 Task: Find connections with filter location Anjiang with filter topic #Believewith filter profile language Potuguese with filter current company Dentsu Webchutney with filter school Nitte Meenakshi Institute of Technology with filter industry Vocational Rehabilitation Services with filter service category AssistanceAdvertising with filter keywords title Caretaker or House Sitter
Action: Mouse moved to (479, 82)
Screenshot: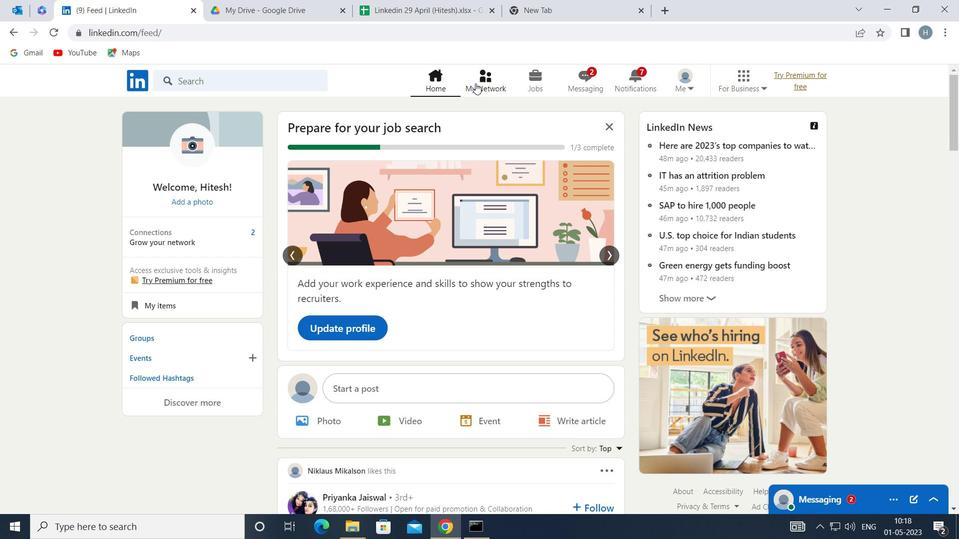 
Action: Mouse pressed left at (479, 82)
Screenshot: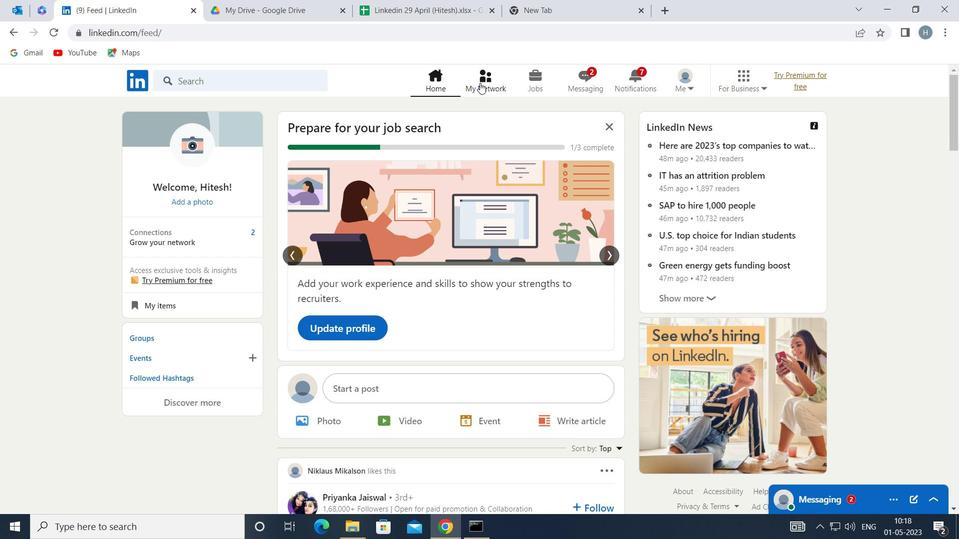 
Action: Mouse moved to (261, 151)
Screenshot: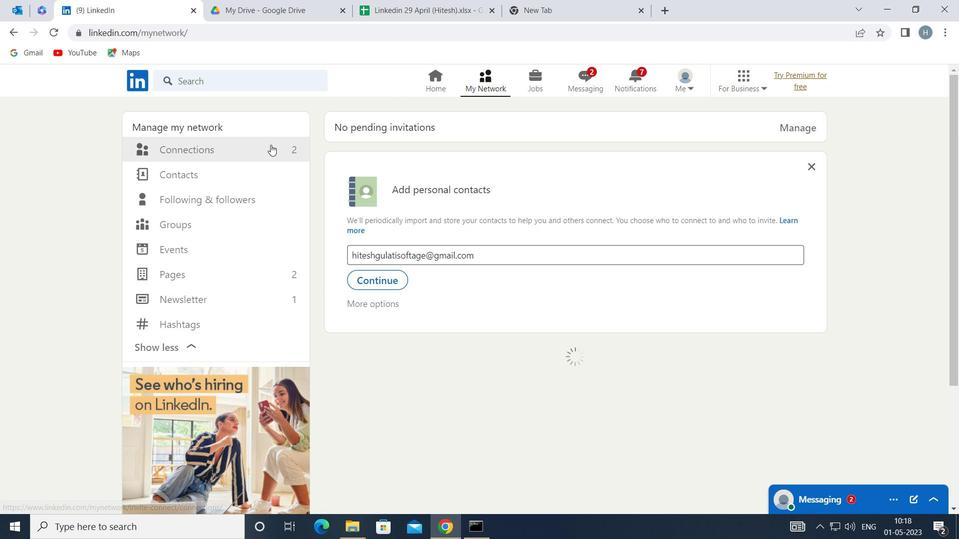 
Action: Mouse pressed left at (261, 151)
Screenshot: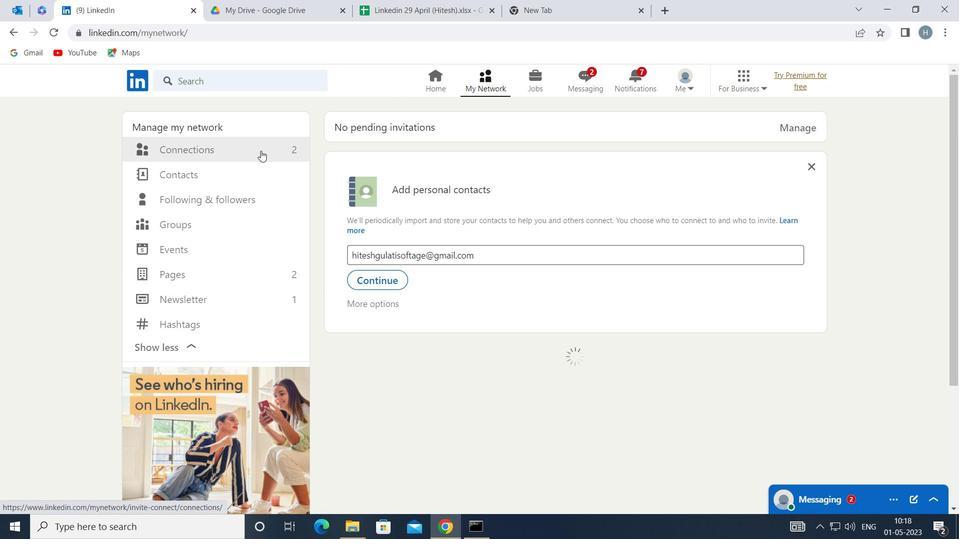 
Action: Mouse moved to (554, 151)
Screenshot: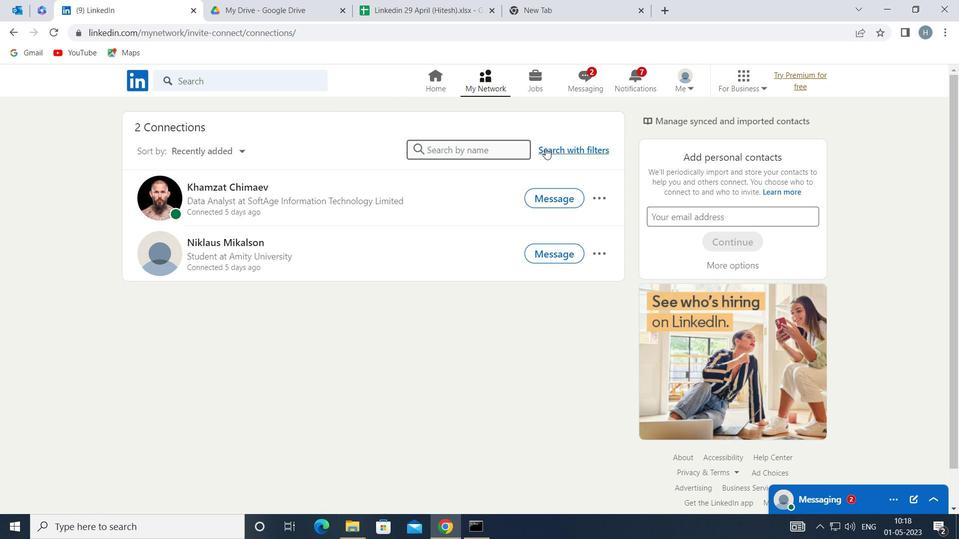 
Action: Mouse pressed left at (554, 151)
Screenshot: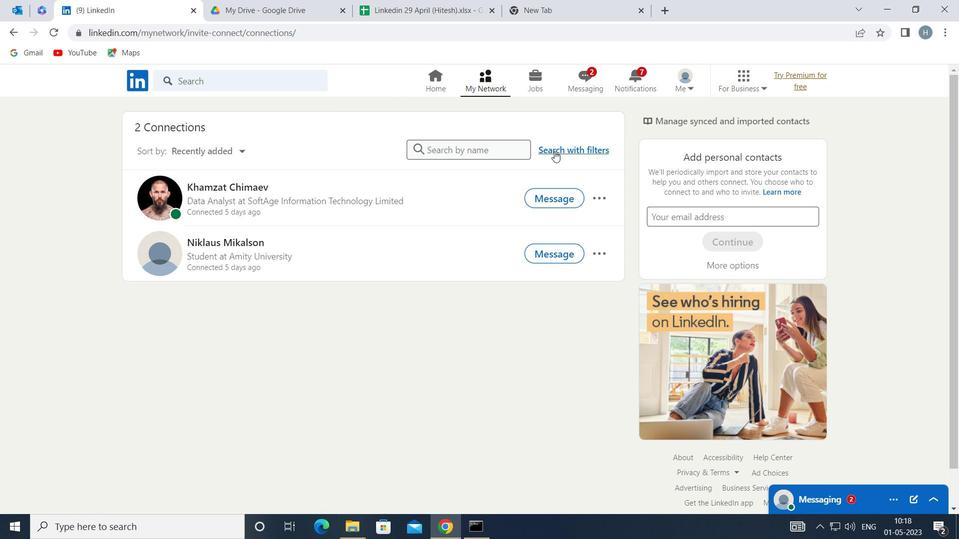 
Action: Mouse moved to (530, 118)
Screenshot: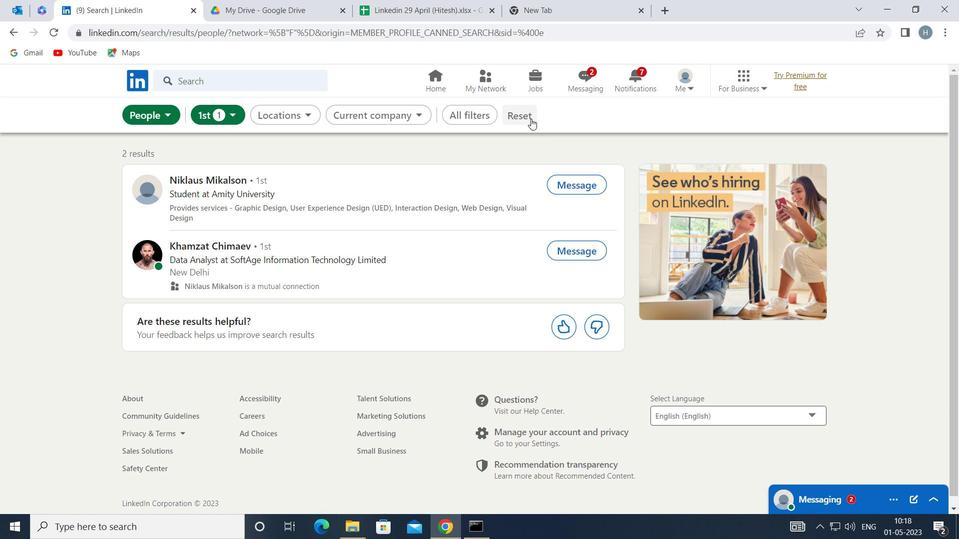 
Action: Mouse pressed left at (530, 118)
Screenshot: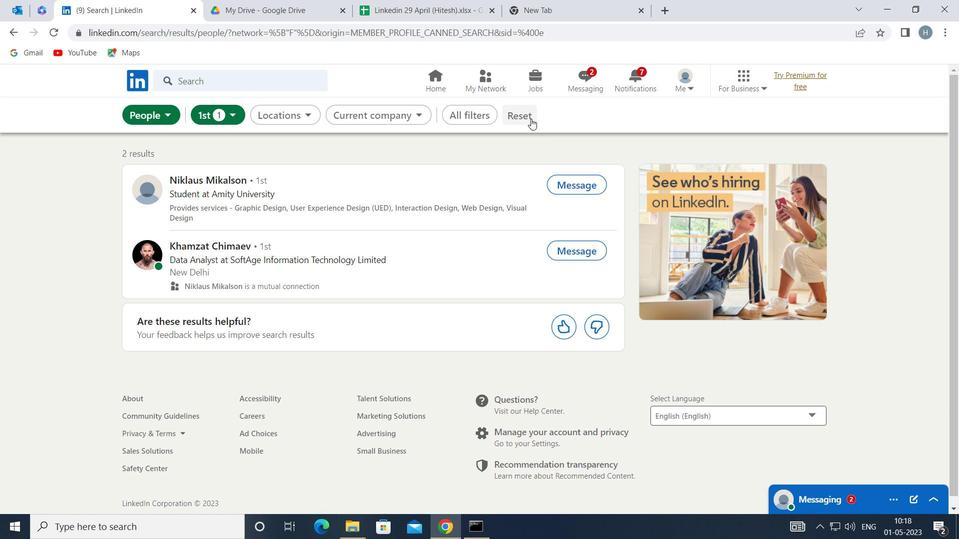 
Action: Mouse moved to (511, 112)
Screenshot: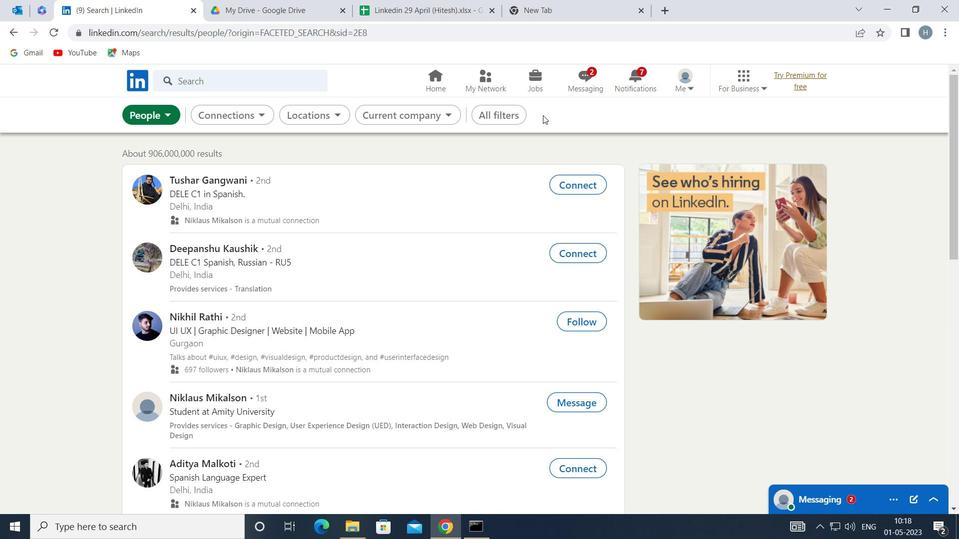 
Action: Mouse pressed left at (511, 112)
Screenshot: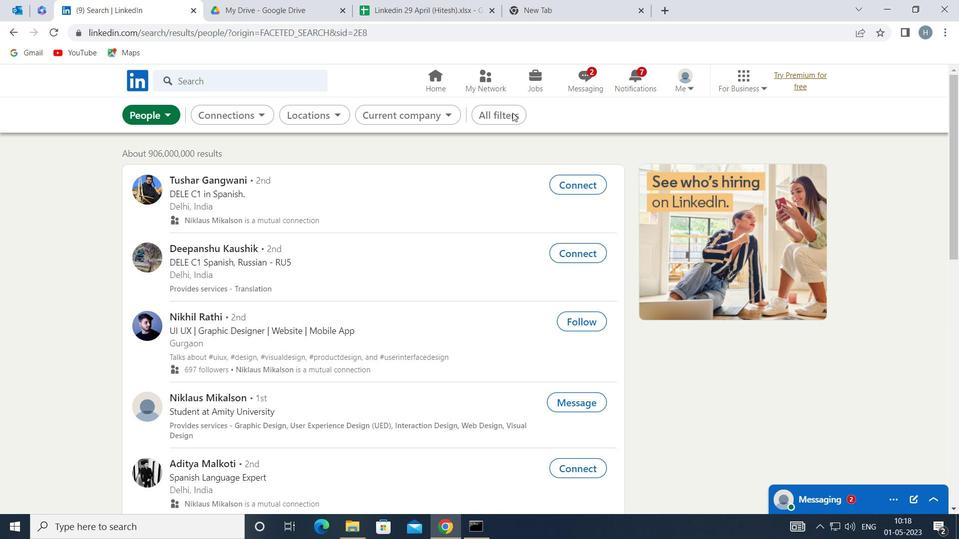
Action: Mouse moved to (678, 283)
Screenshot: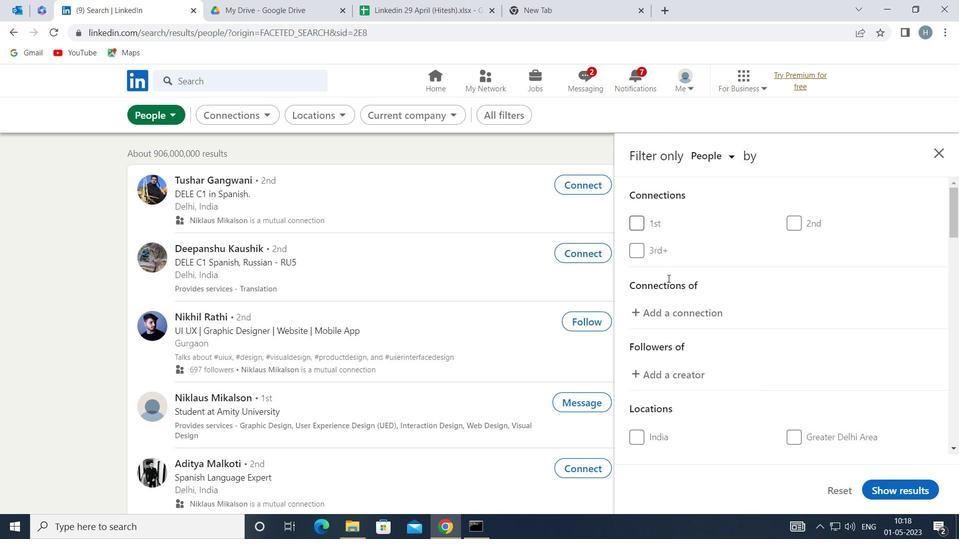 
Action: Mouse scrolled (678, 283) with delta (0, 0)
Screenshot: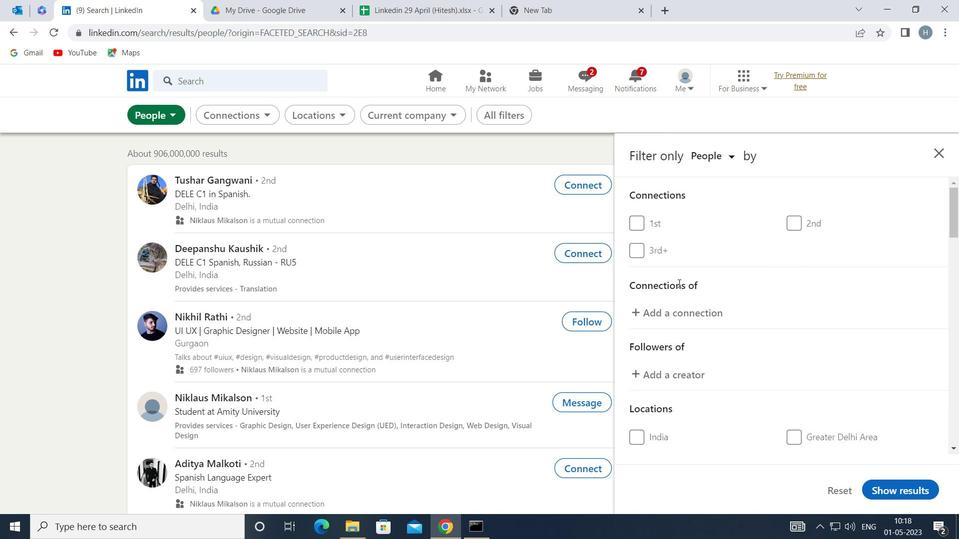 
Action: Mouse moved to (679, 283)
Screenshot: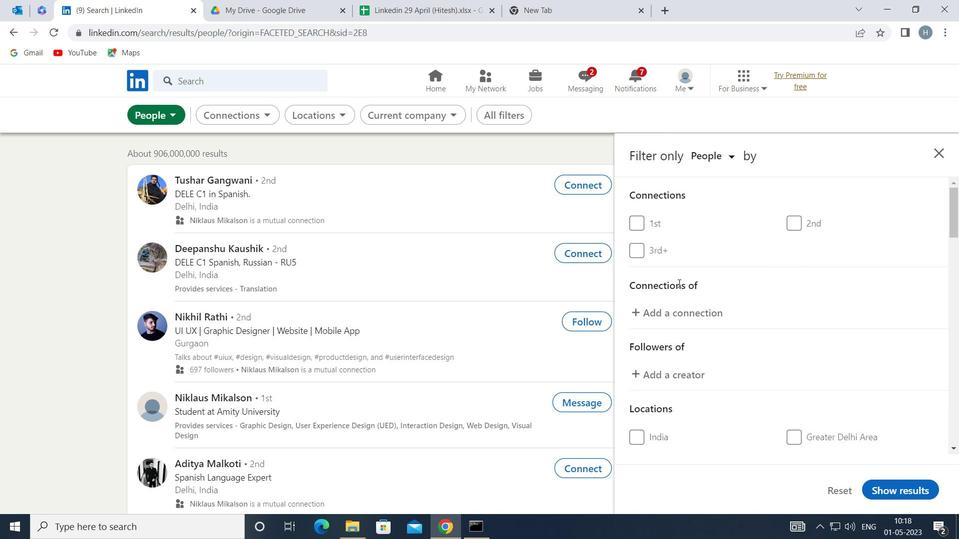 
Action: Mouse scrolled (679, 283) with delta (0, 0)
Screenshot: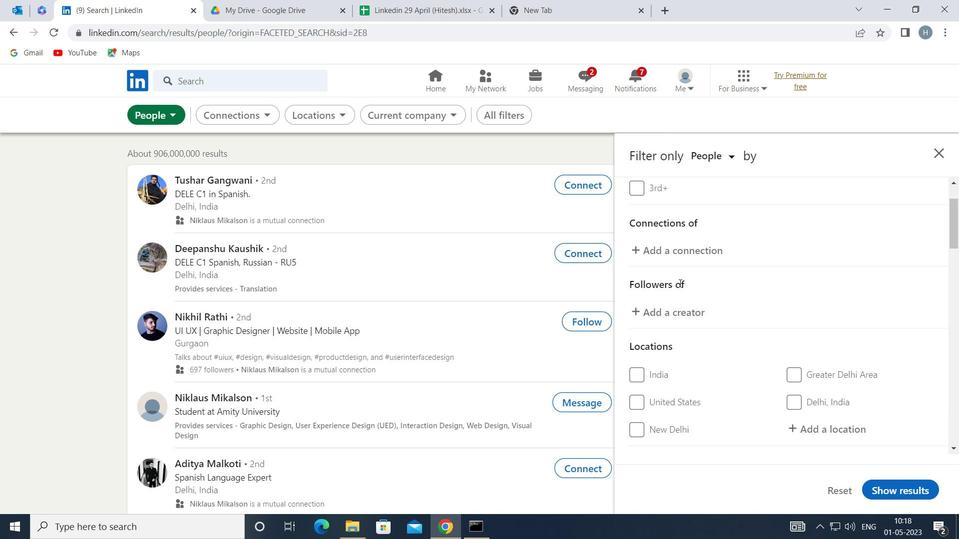 
Action: Mouse scrolled (679, 283) with delta (0, 0)
Screenshot: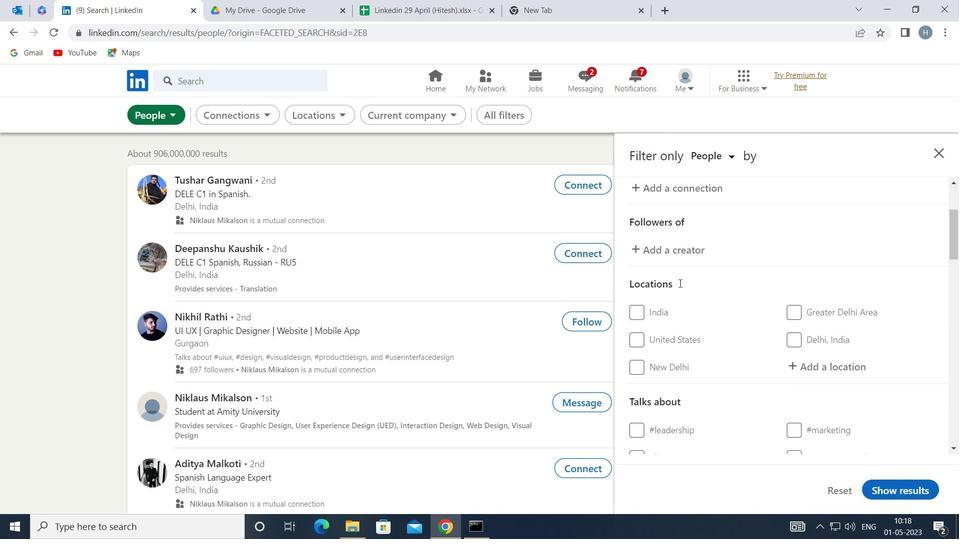 
Action: Mouse moved to (797, 297)
Screenshot: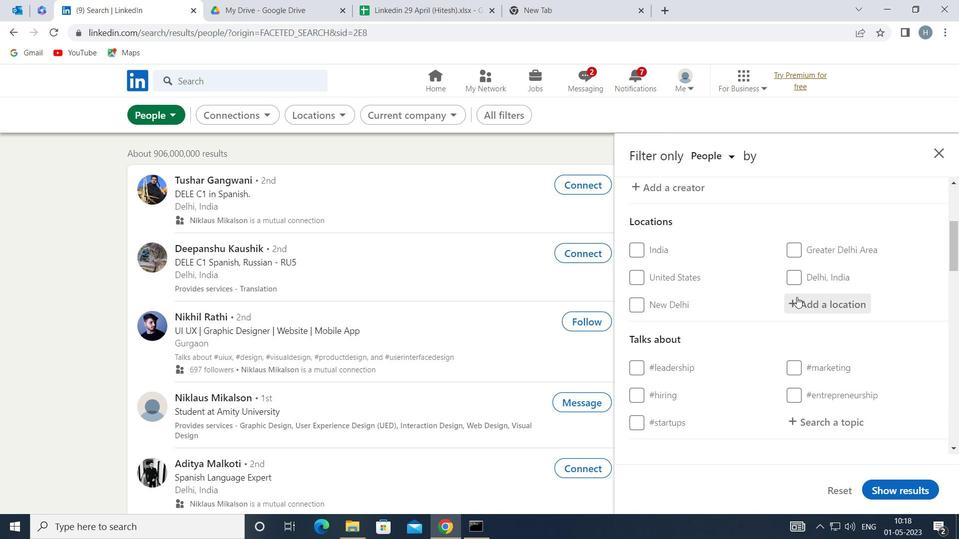 
Action: Mouse pressed left at (797, 297)
Screenshot: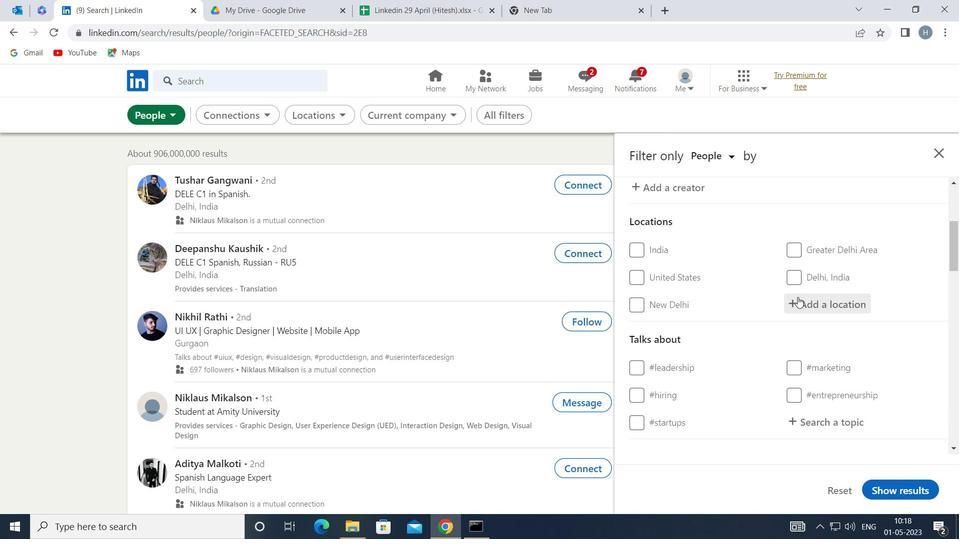 
Action: Key pressed <Key.shift>ANJIANG<Key.enter>
Screenshot: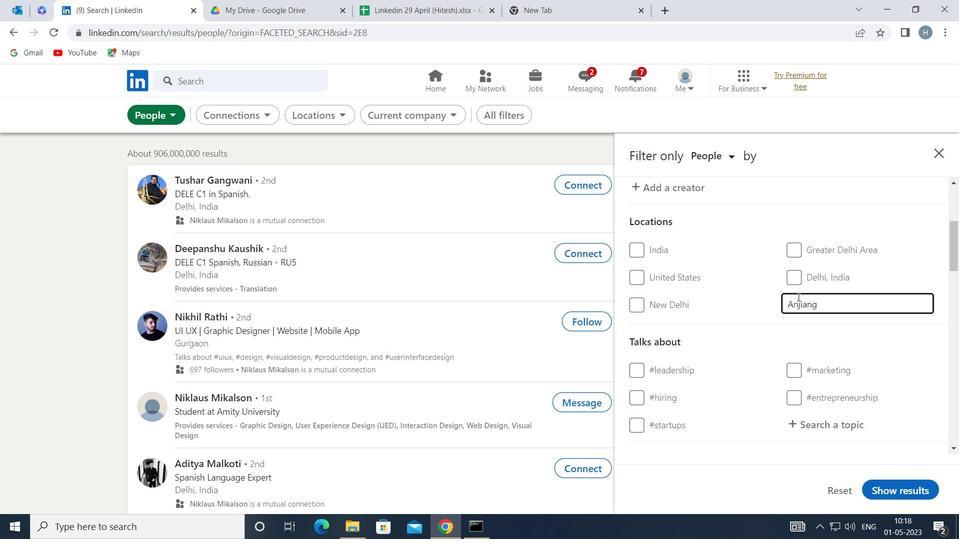 
Action: Mouse moved to (832, 346)
Screenshot: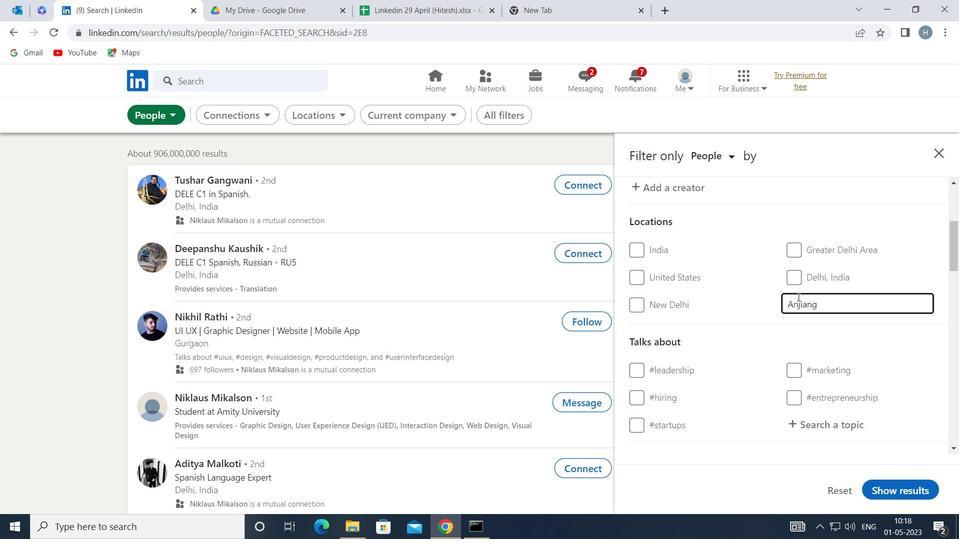 
Action: Mouse scrolled (832, 346) with delta (0, 0)
Screenshot: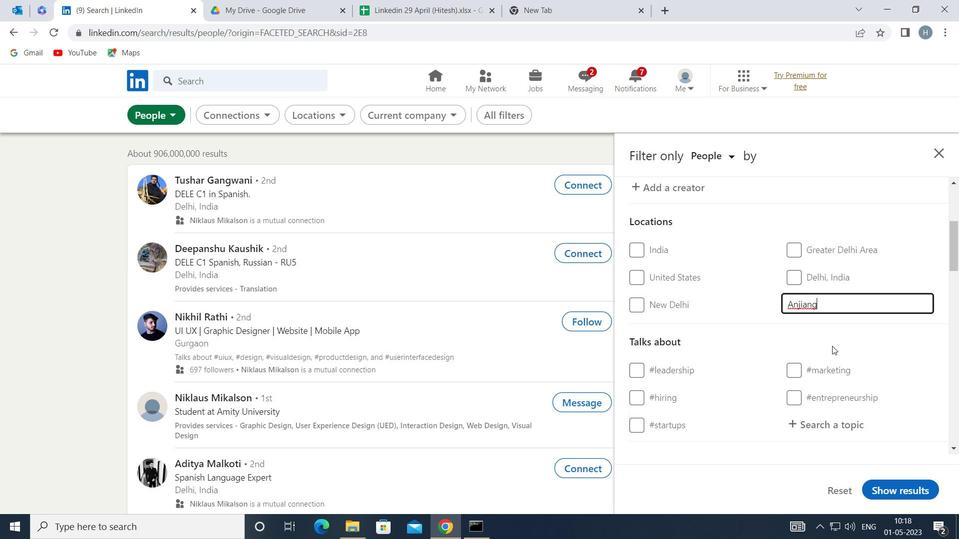 
Action: Mouse scrolled (832, 346) with delta (0, 0)
Screenshot: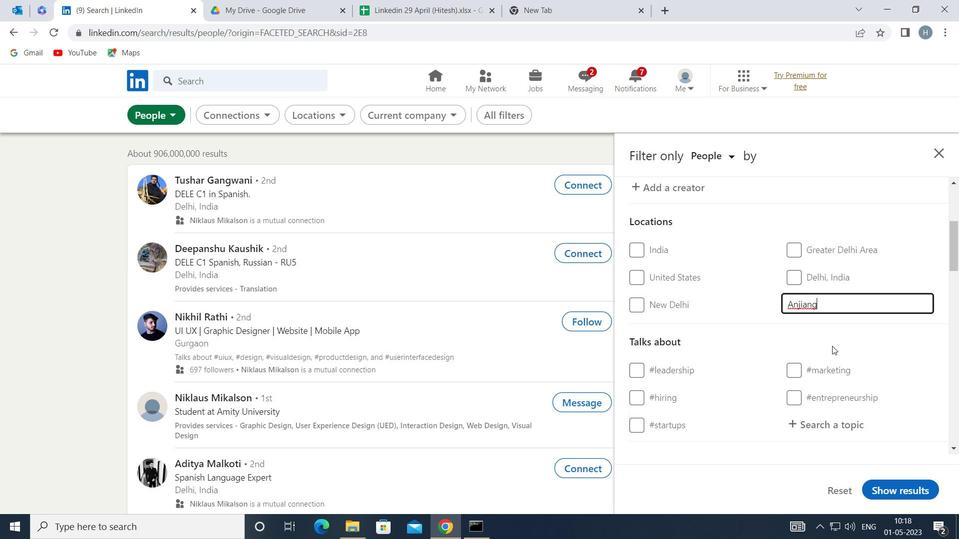 
Action: Mouse moved to (830, 346)
Screenshot: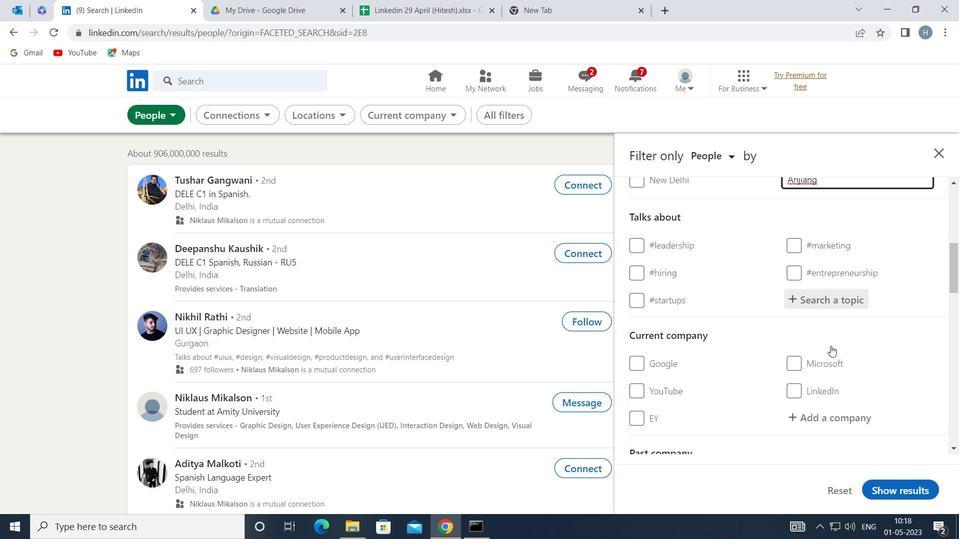 
Action: Mouse scrolled (830, 346) with delta (0, 0)
Screenshot: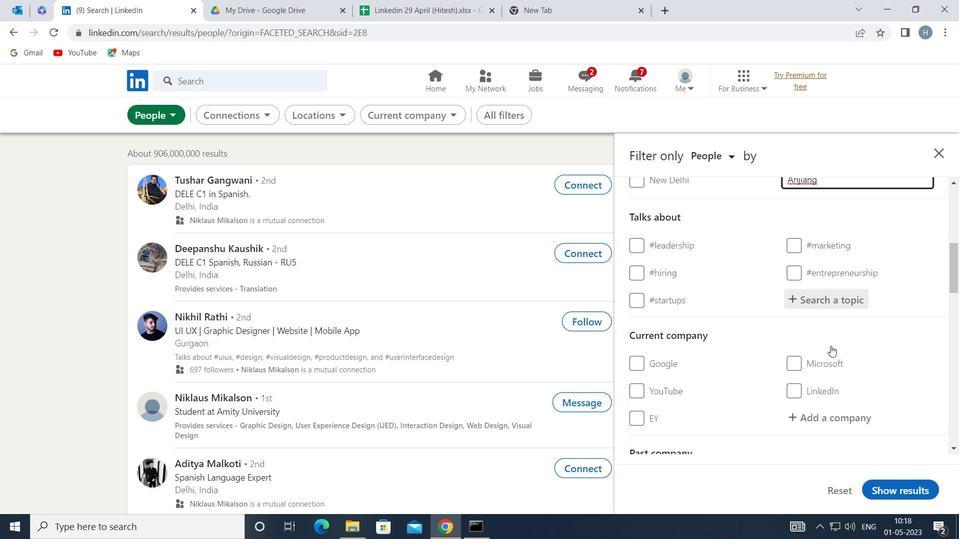 
Action: Mouse moved to (842, 356)
Screenshot: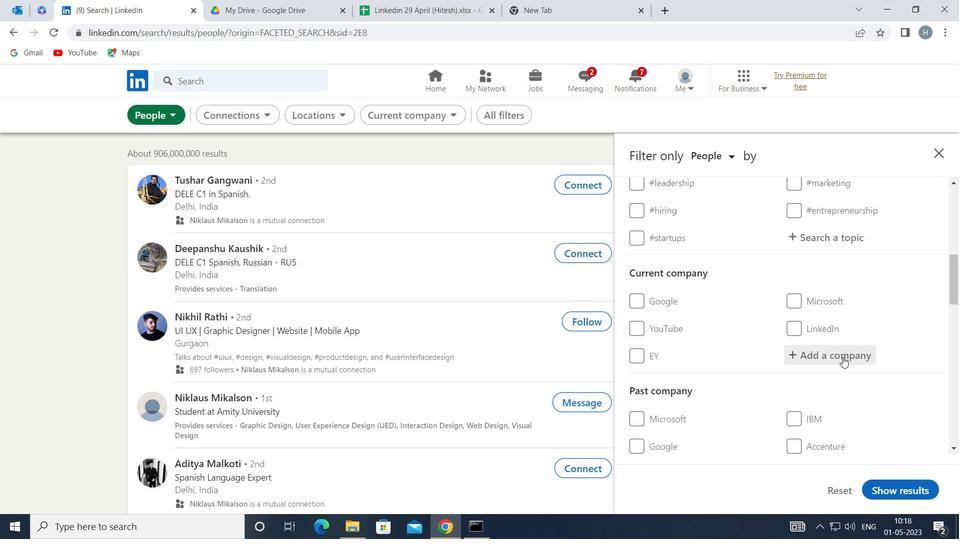 
Action: Mouse pressed left at (842, 356)
Screenshot: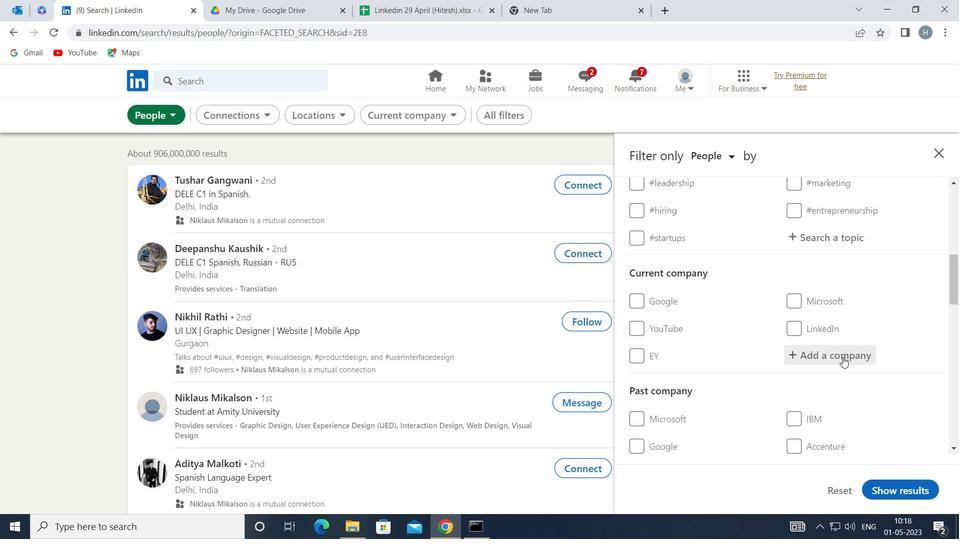 
Action: Mouse moved to (838, 347)
Screenshot: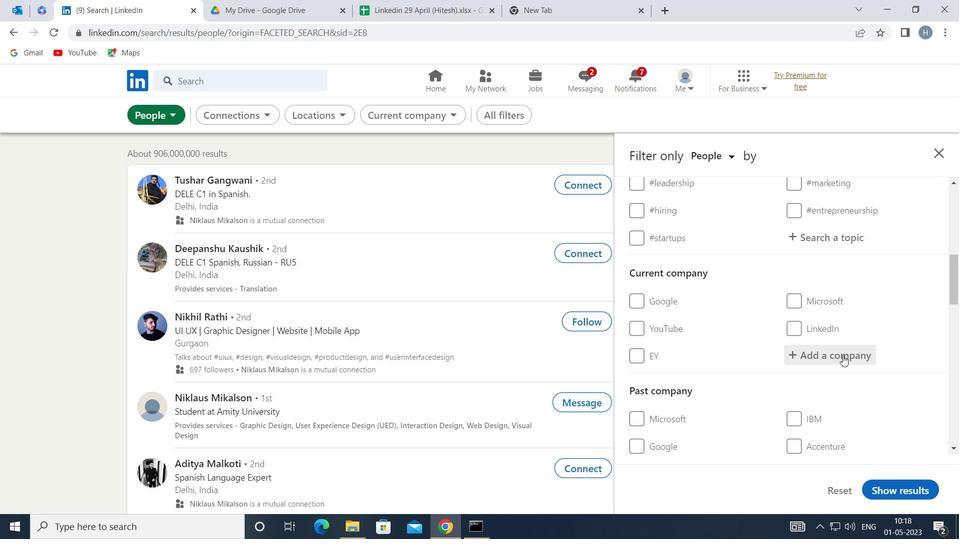 
Action: Key pressed <Key.shift><Key.shift><Key.shift><Key.shift><Key.shift><Key.shift><Key.shift>
Screenshot: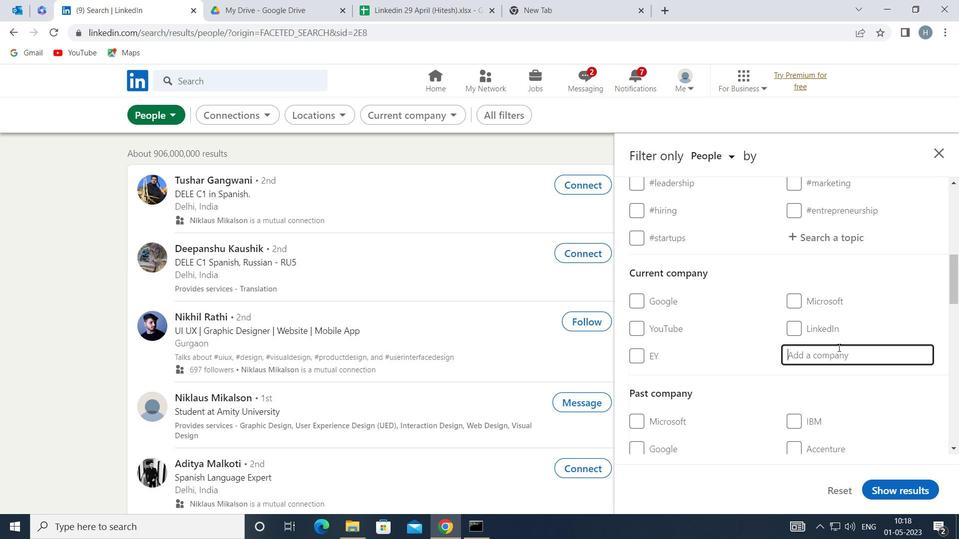 
Action: Mouse moved to (842, 239)
Screenshot: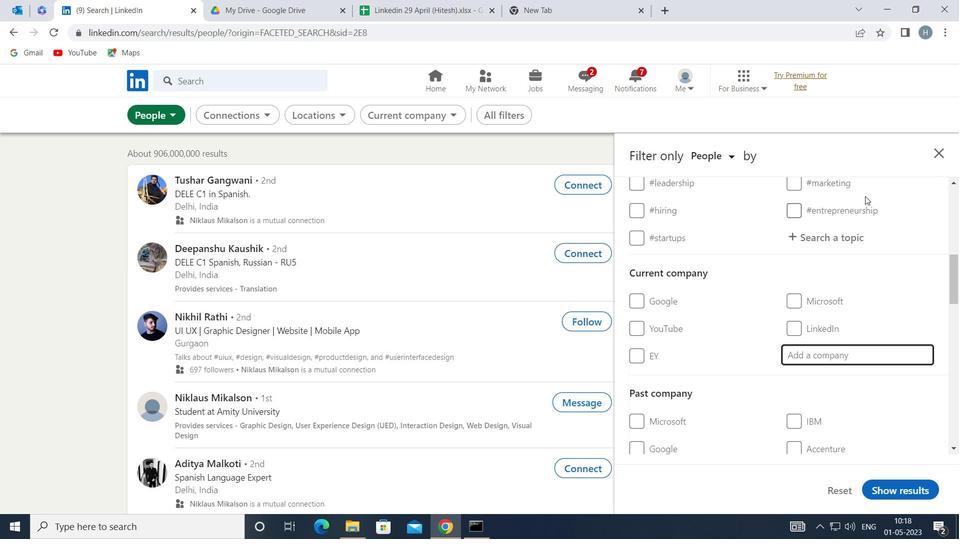 
Action: Mouse pressed left at (842, 239)
Screenshot: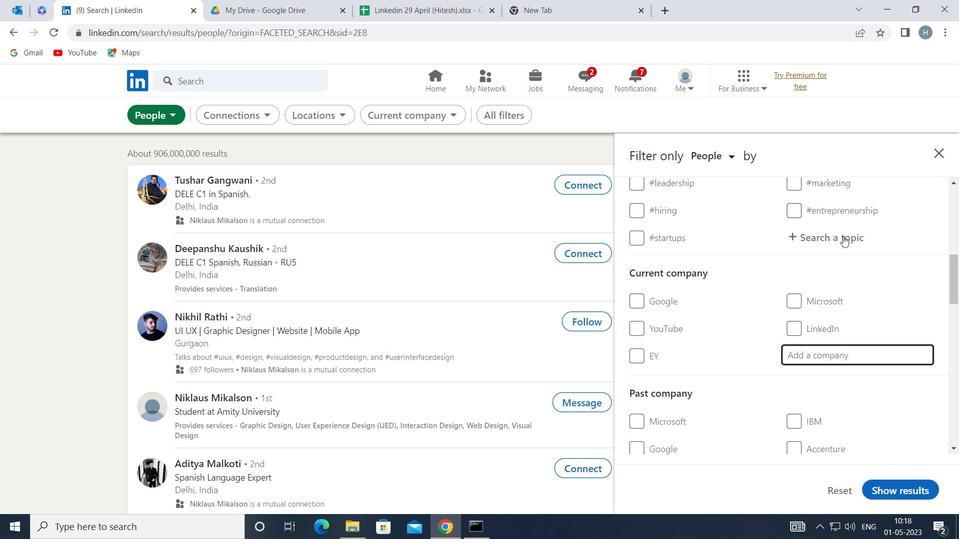 
Action: Key pressed <Key.shift>BELIE
Screenshot: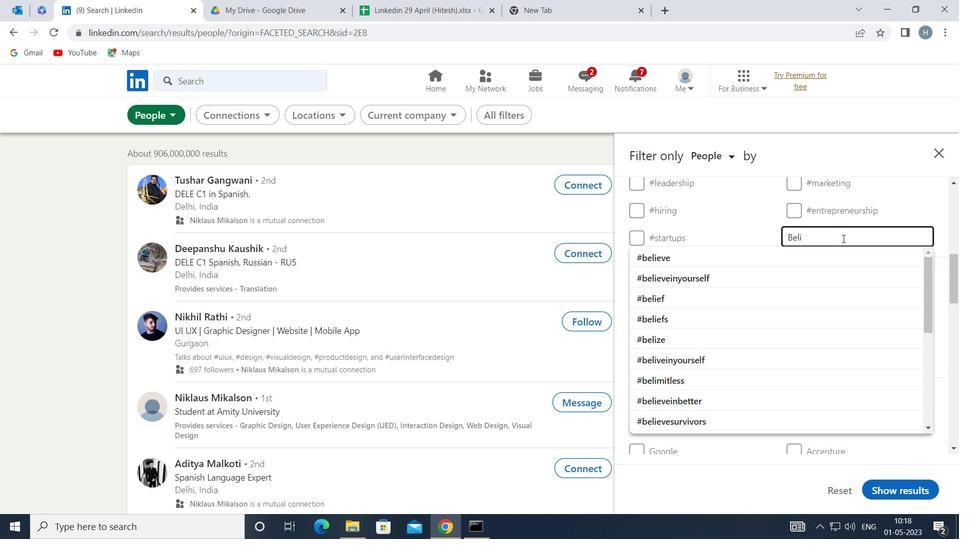 
Action: Mouse moved to (665, 230)
Screenshot: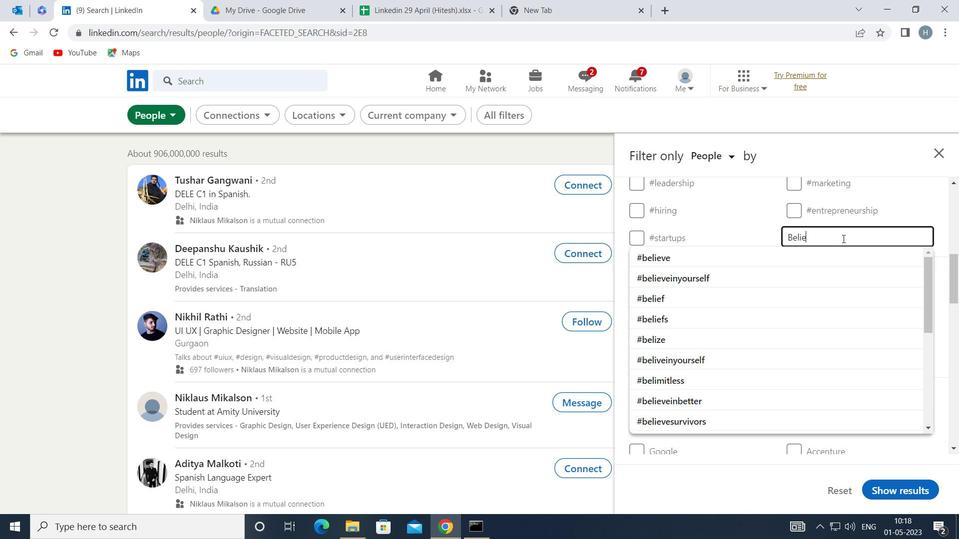 
Action: Key pressed V
Screenshot: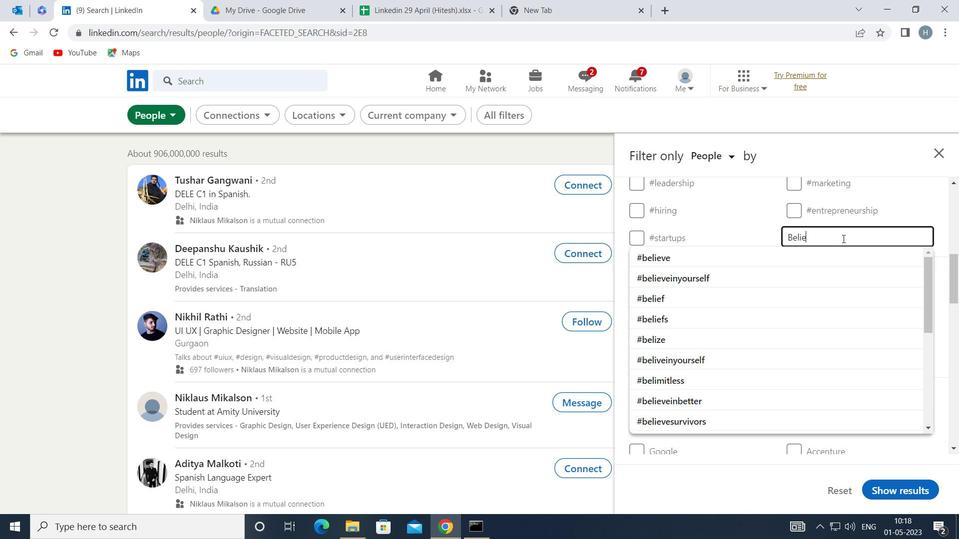 
Action: Mouse moved to (745, 250)
Screenshot: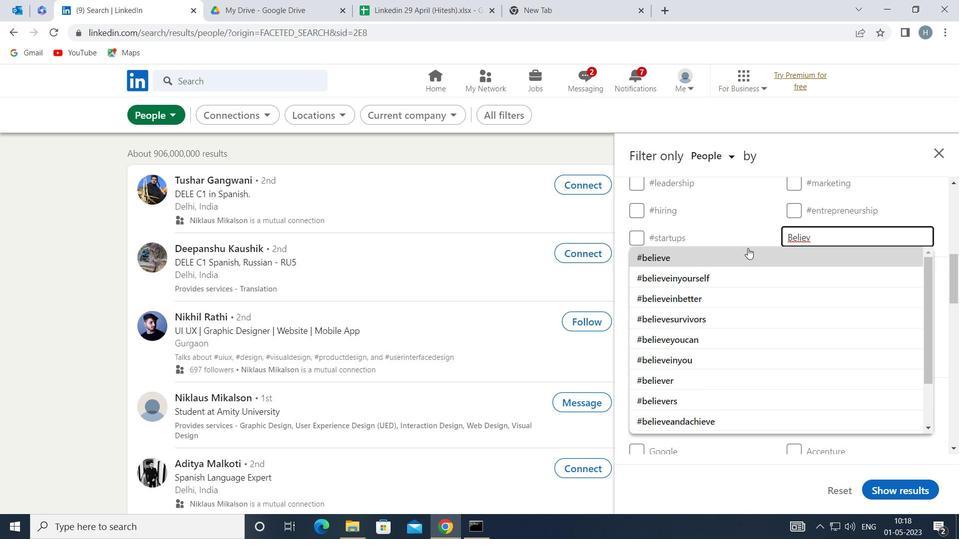 
Action: Mouse pressed left at (745, 250)
Screenshot: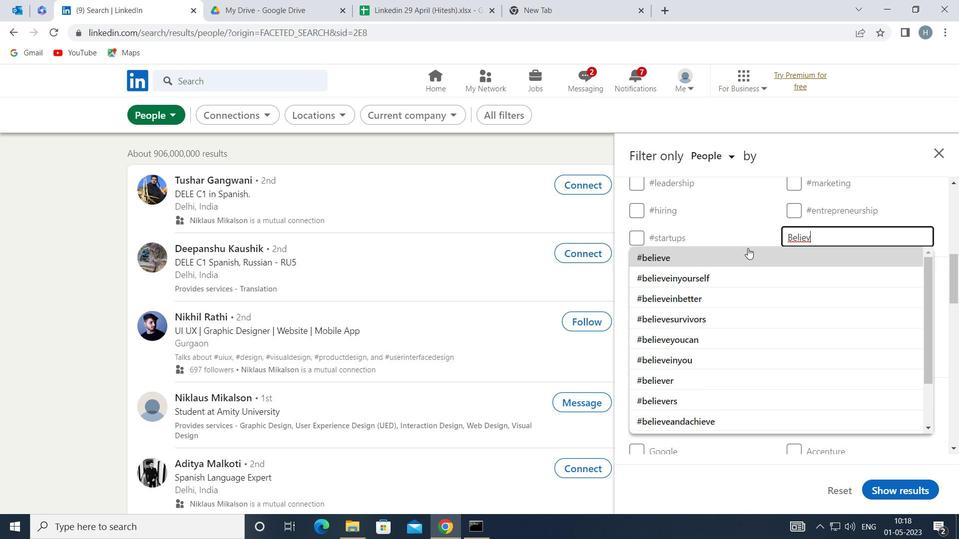 
Action: Mouse moved to (711, 304)
Screenshot: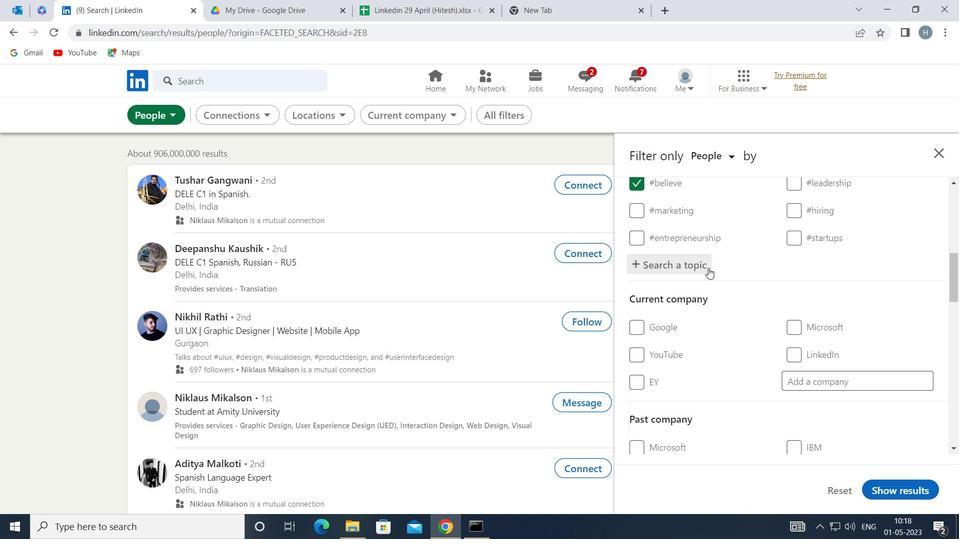 
Action: Mouse scrolled (711, 304) with delta (0, 0)
Screenshot: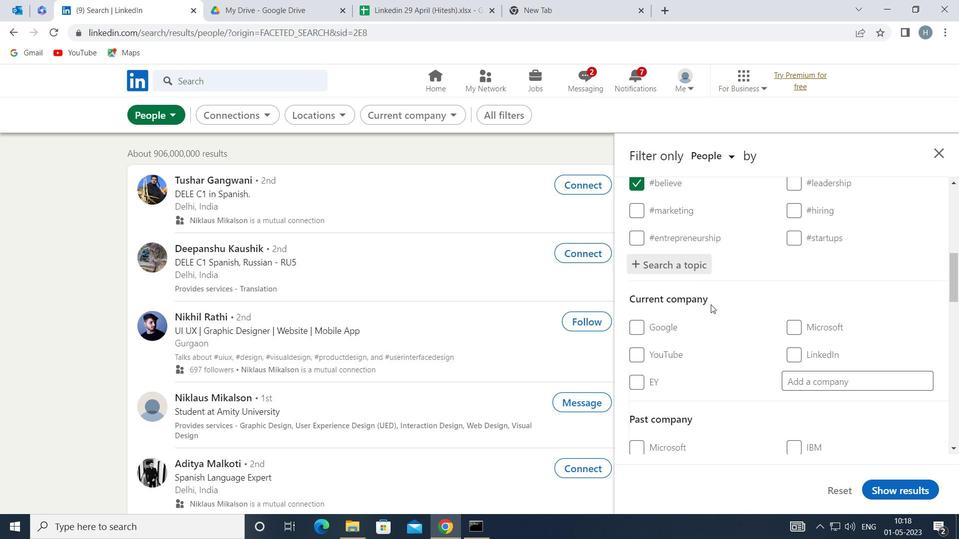 
Action: Mouse scrolled (711, 304) with delta (0, 0)
Screenshot: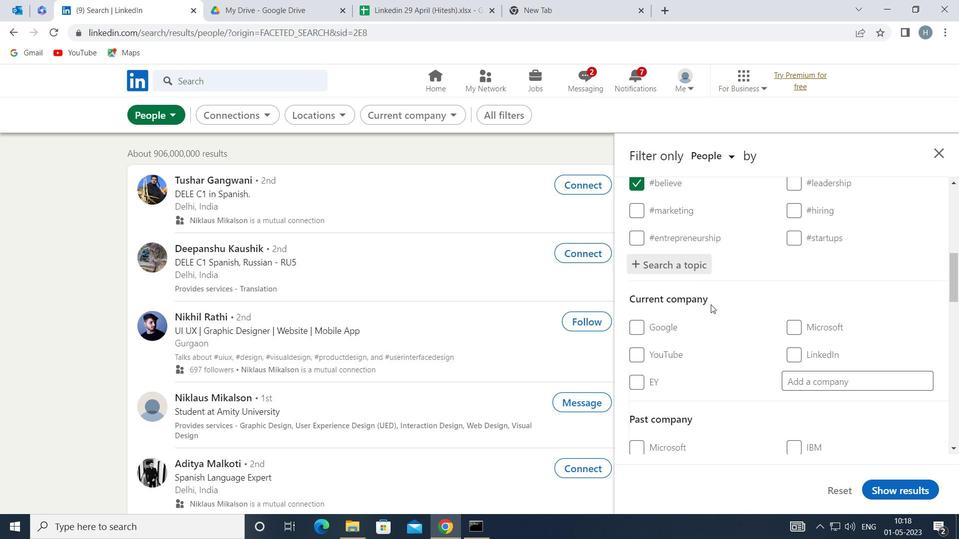 
Action: Mouse scrolled (711, 304) with delta (0, 0)
Screenshot: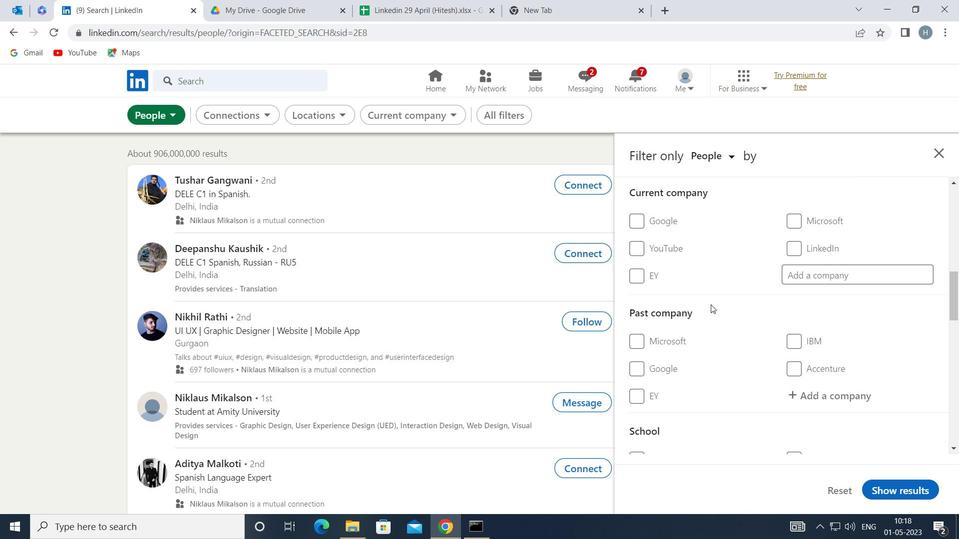 
Action: Mouse moved to (712, 307)
Screenshot: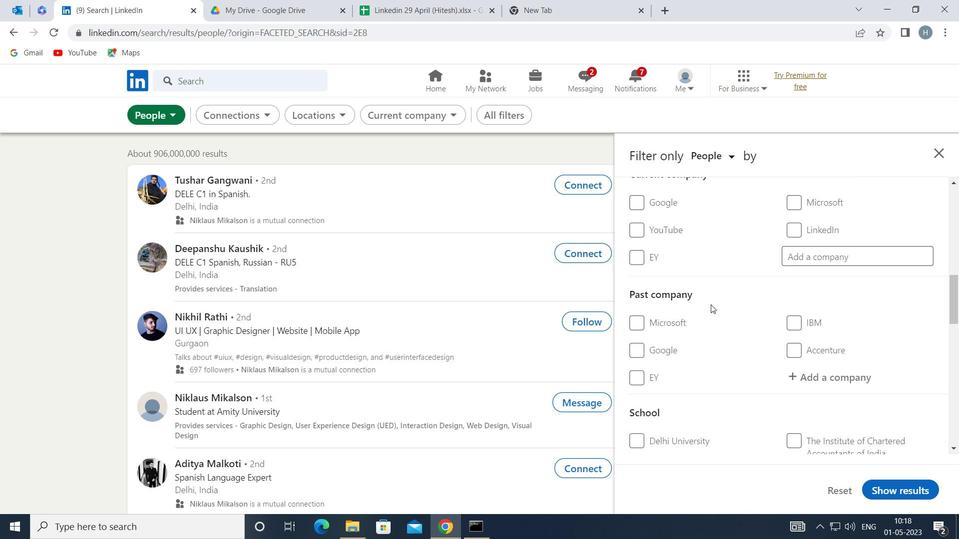 
Action: Mouse scrolled (712, 307) with delta (0, 0)
Screenshot: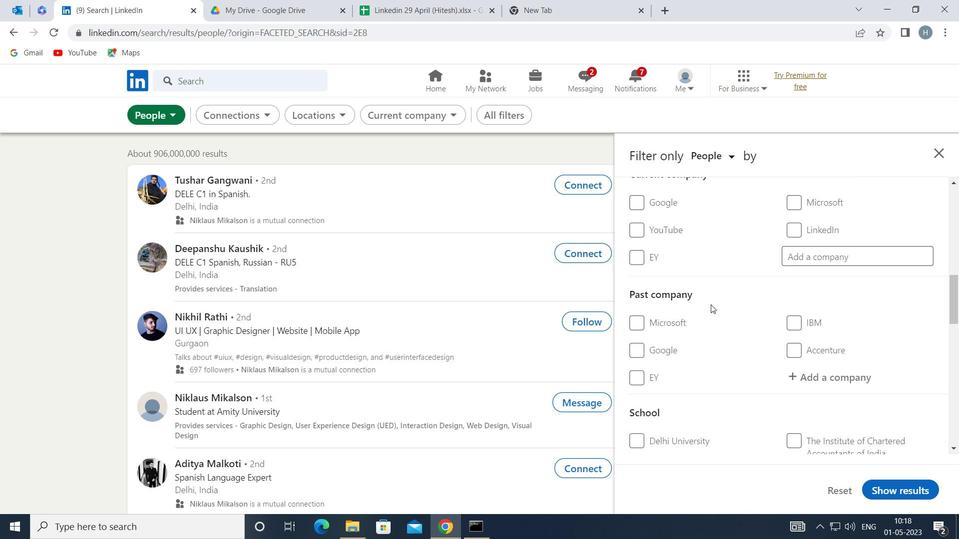 
Action: Mouse moved to (719, 310)
Screenshot: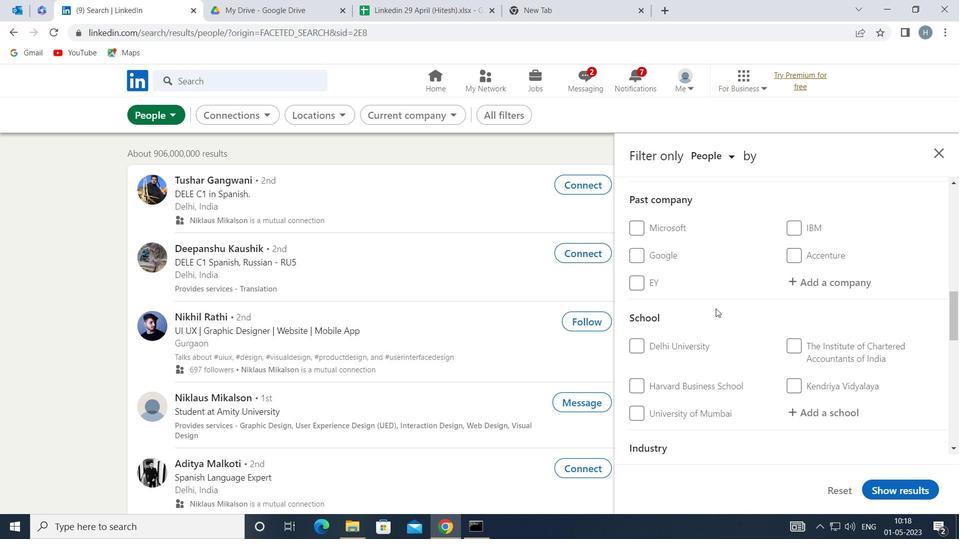 
Action: Mouse scrolled (719, 310) with delta (0, 0)
Screenshot: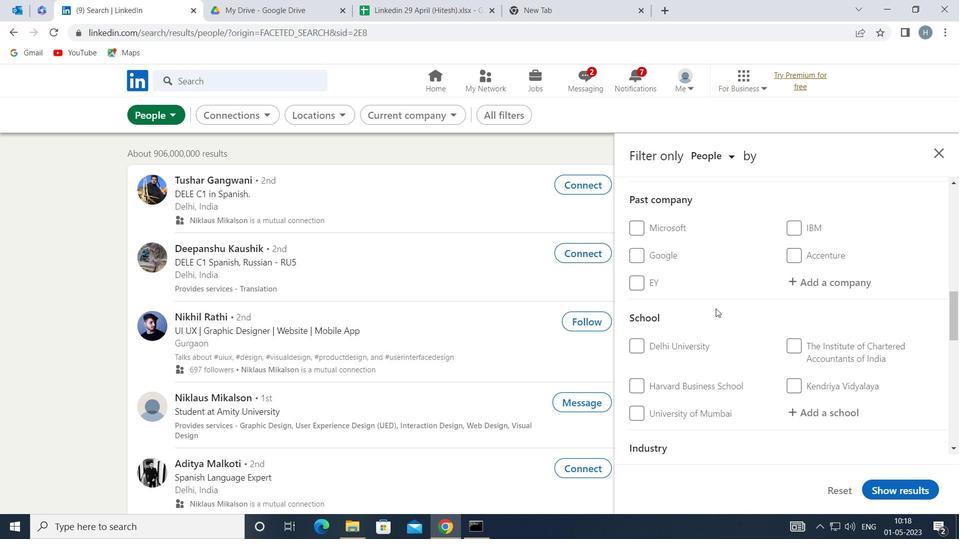 
Action: Mouse moved to (722, 314)
Screenshot: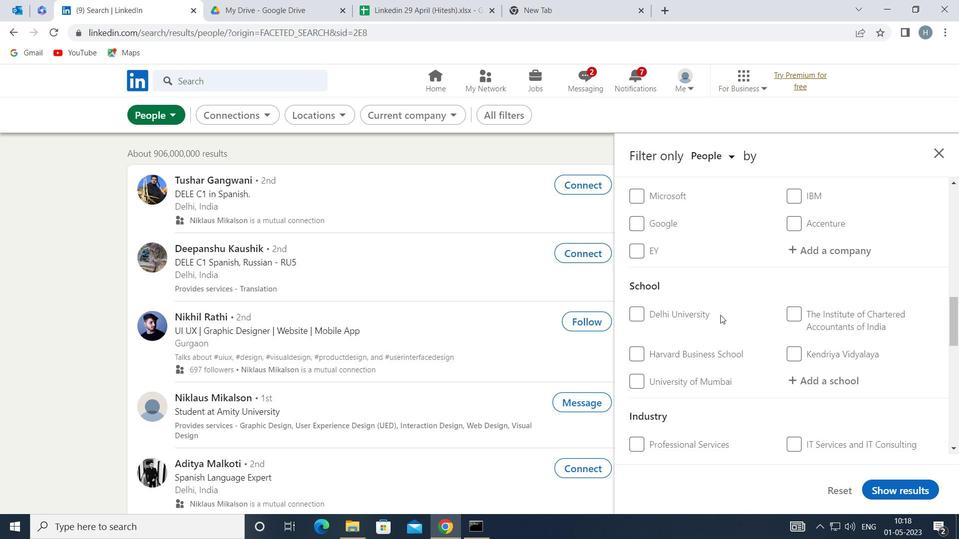 
Action: Mouse scrolled (722, 313) with delta (0, 0)
Screenshot: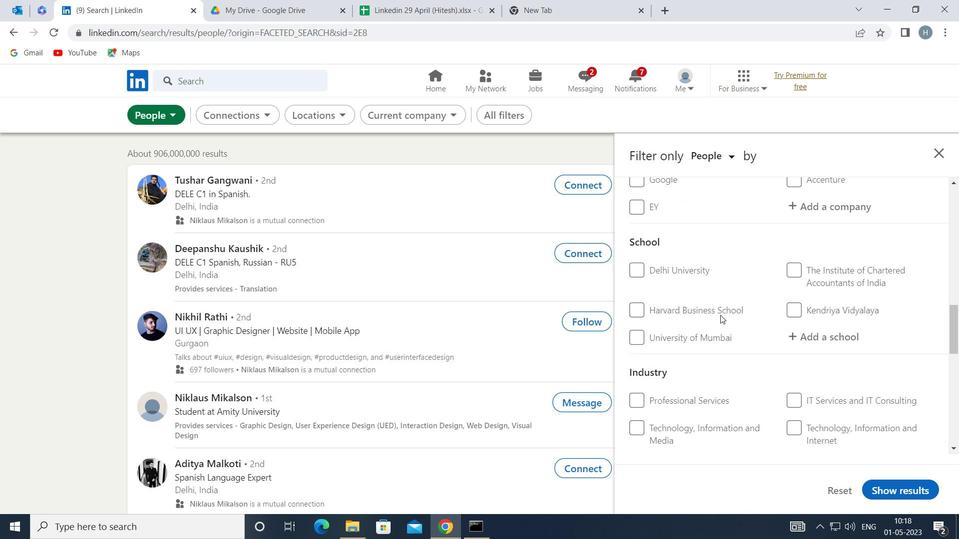 
Action: Mouse moved to (723, 314)
Screenshot: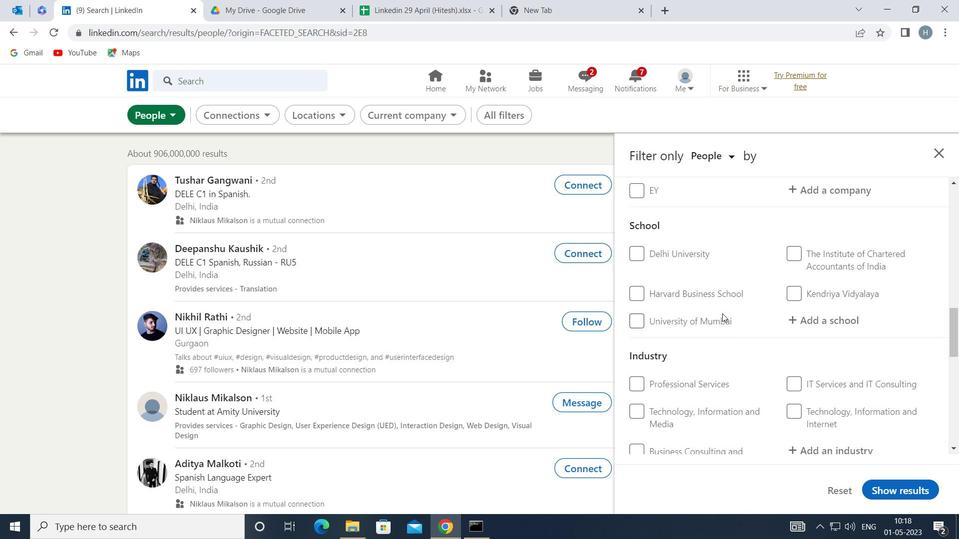 
Action: Mouse scrolled (723, 313) with delta (0, 0)
Screenshot: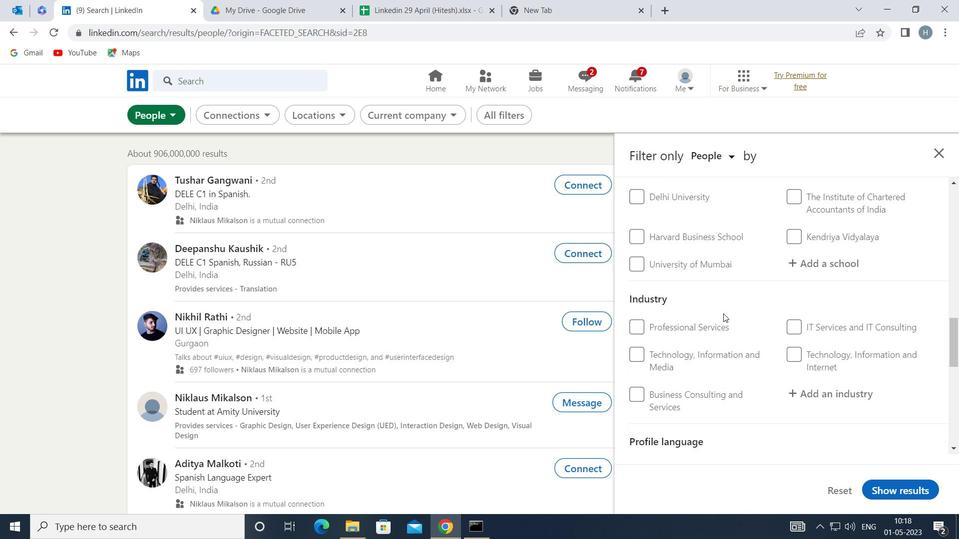 
Action: Mouse moved to (748, 319)
Screenshot: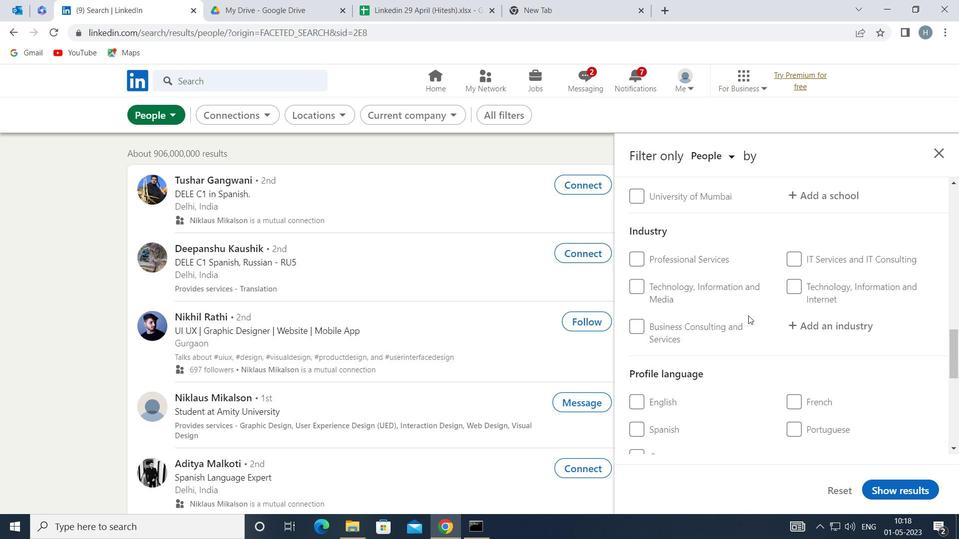 
Action: Mouse scrolled (748, 318) with delta (0, 0)
Screenshot: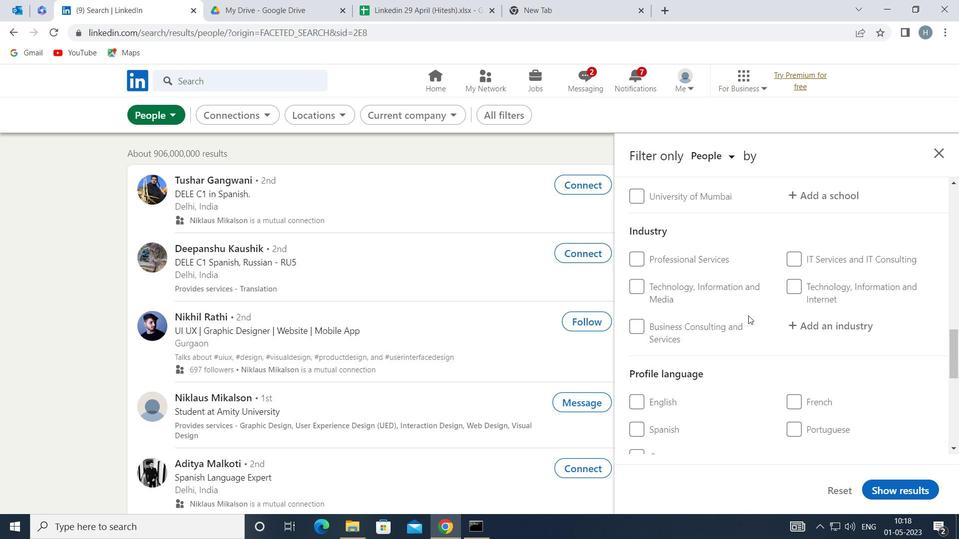 
Action: Mouse moved to (791, 365)
Screenshot: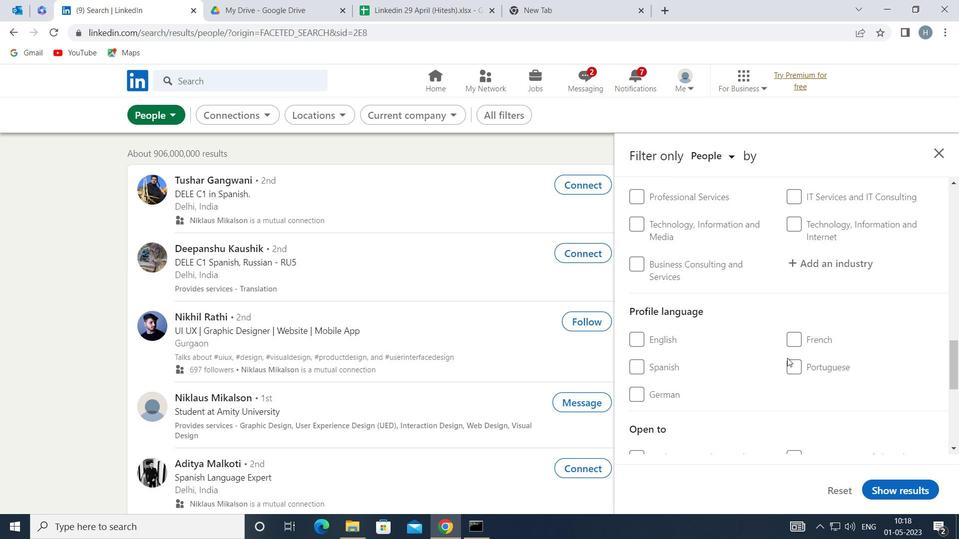 
Action: Mouse pressed left at (791, 365)
Screenshot: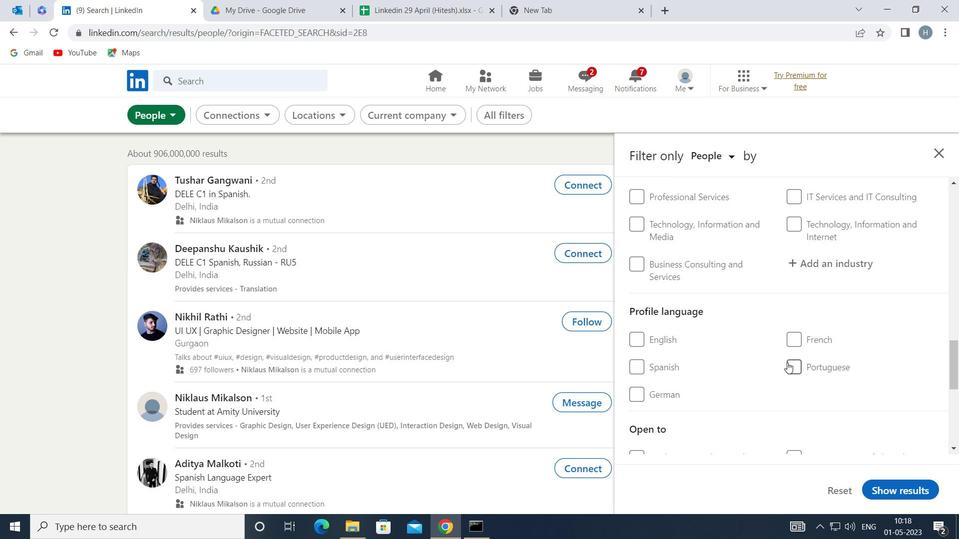 
Action: Mouse moved to (751, 327)
Screenshot: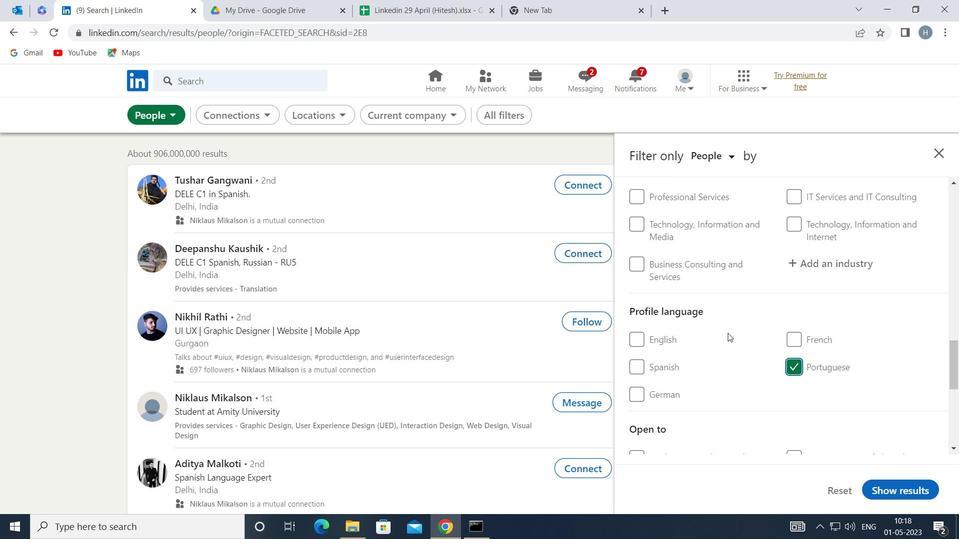
Action: Mouse scrolled (751, 327) with delta (0, 0)
Screenshot: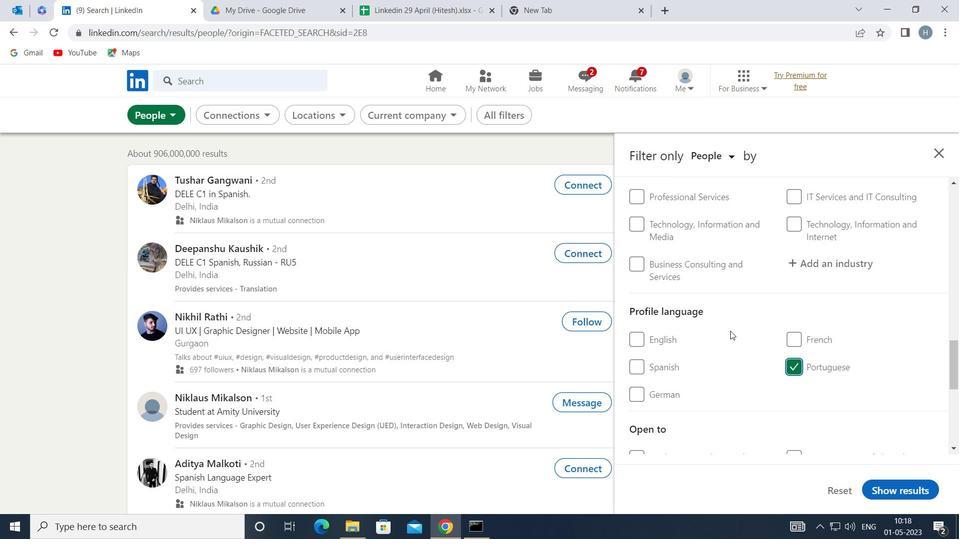 
Action: Mouse moved to (758, 318)
Screenshot: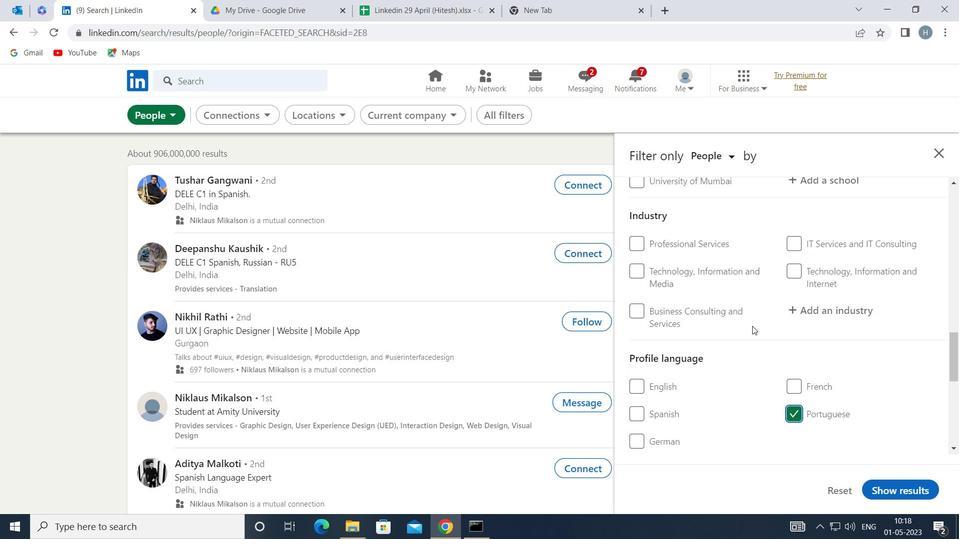 
Action: Mouse scrolled (758, 319) with delta (0, 0)
Screenshot: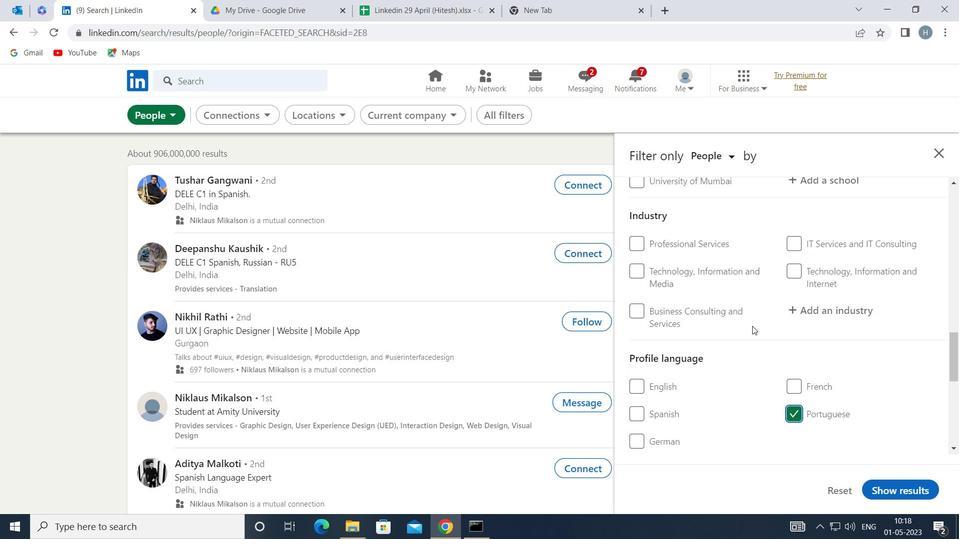 
Action: Mouse moved to (759, 317)
Screenshot: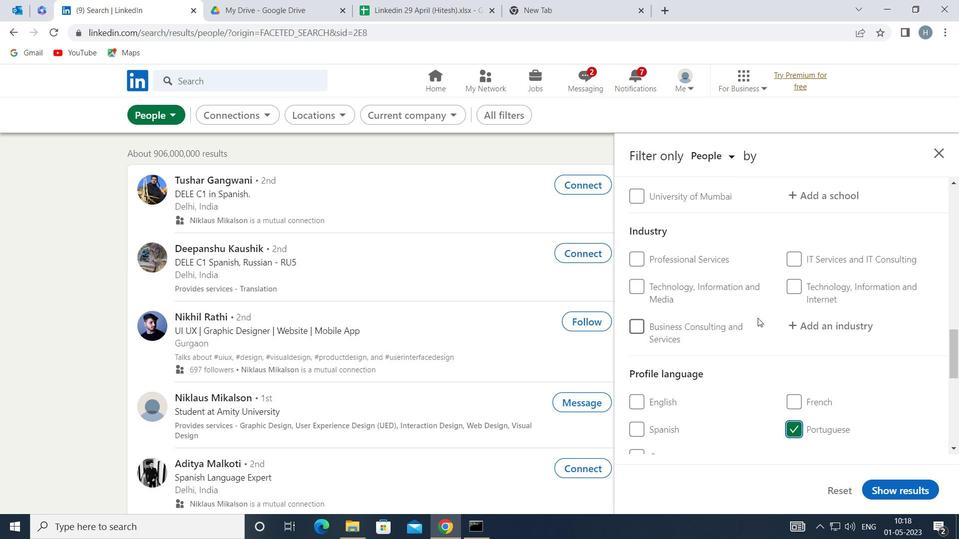 
Action: Mouse scrolled (759, 318) with delta (0, 0)
Screenshot: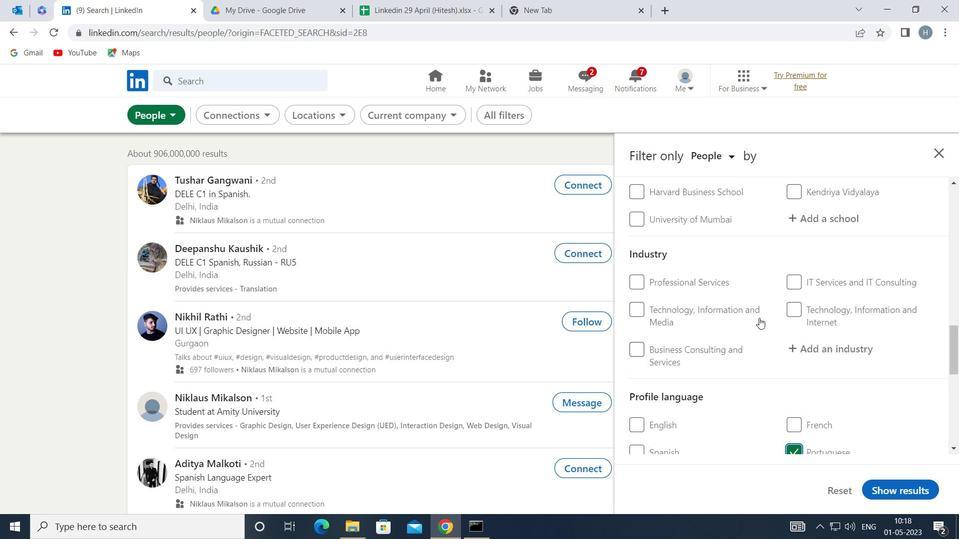 
Action: Mouse scrolled (759, 318) with delta (0, 0)
Screenshot: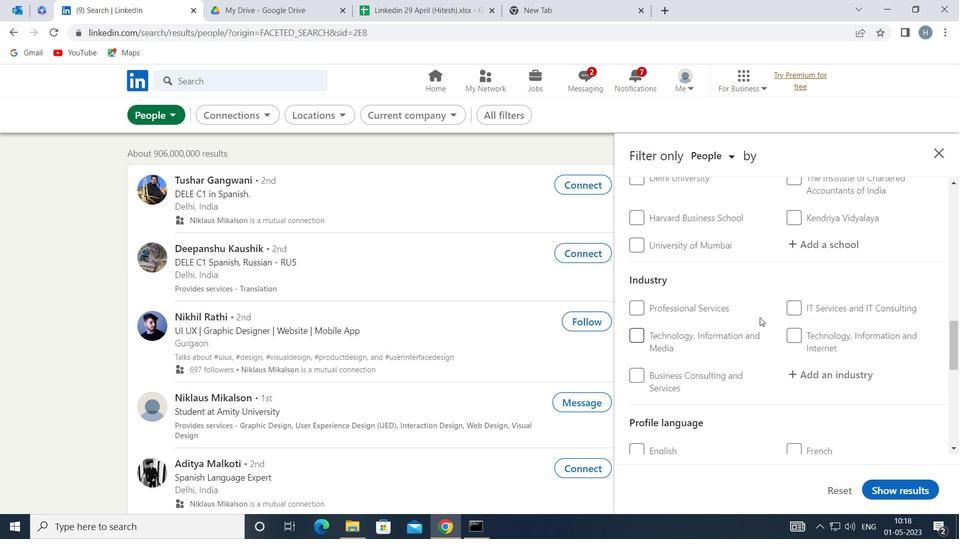 
Action: Mouse scrolled (759, 318) with delta (0, 0)
Screenshot: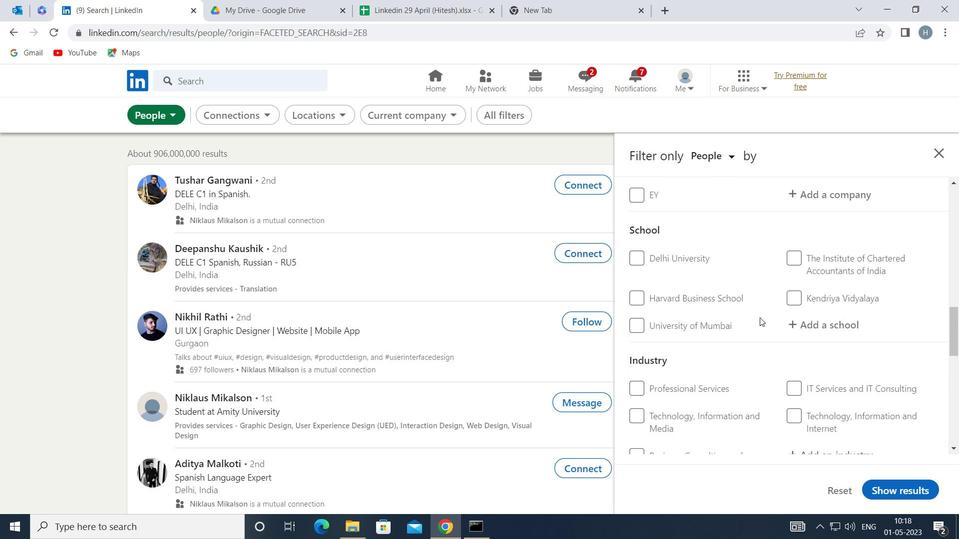 
Action: Mouse scrolled (759, 318) with delta (0, 0)
Screenshot: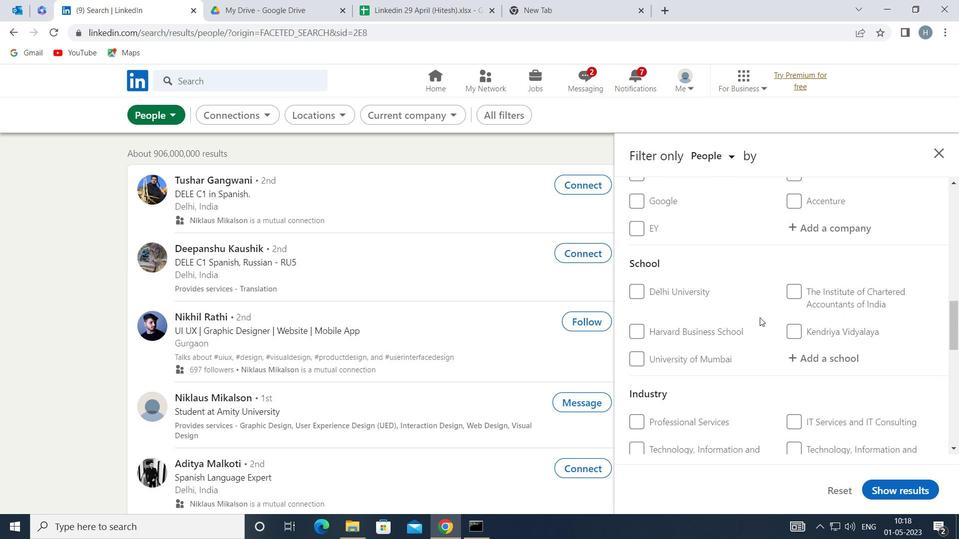 
Action: Mouse scrolled (759, 318) with delta (0, 0)
Screenshot: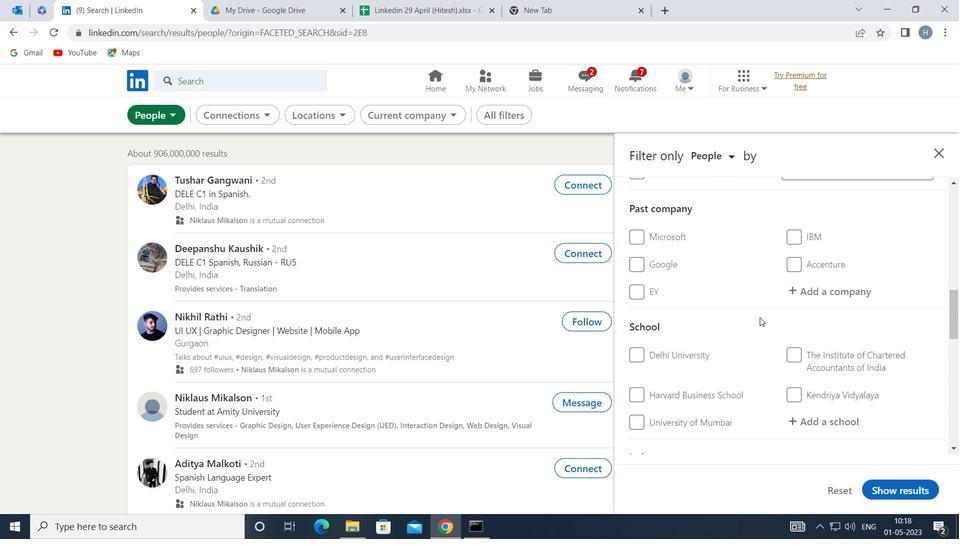 
Action: Mouse scrolled (759, 318) with delta (0, 0)
Screenshot: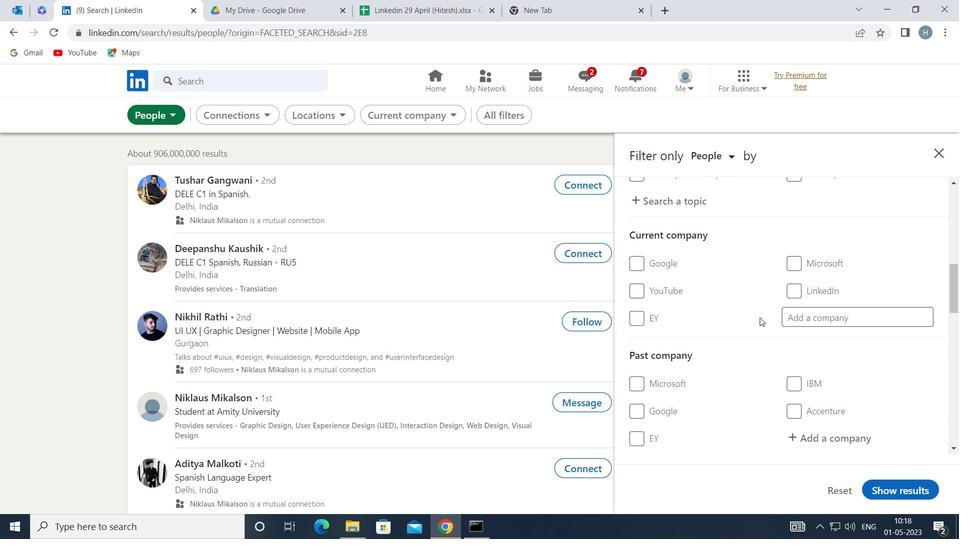 
Action: Mouse moved to (803, 383)
Screenshot: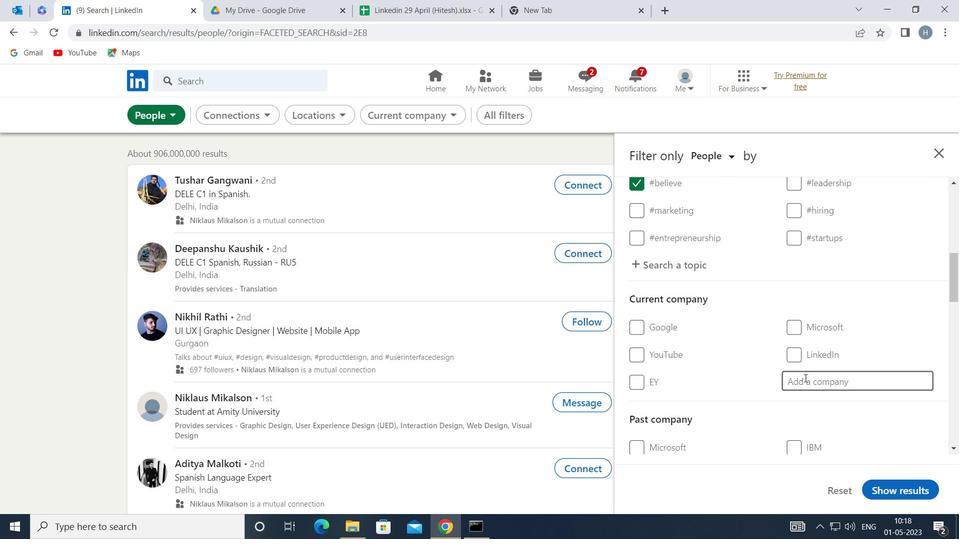 
Action: Mouse pressed left at (803, 383)
Screenshot: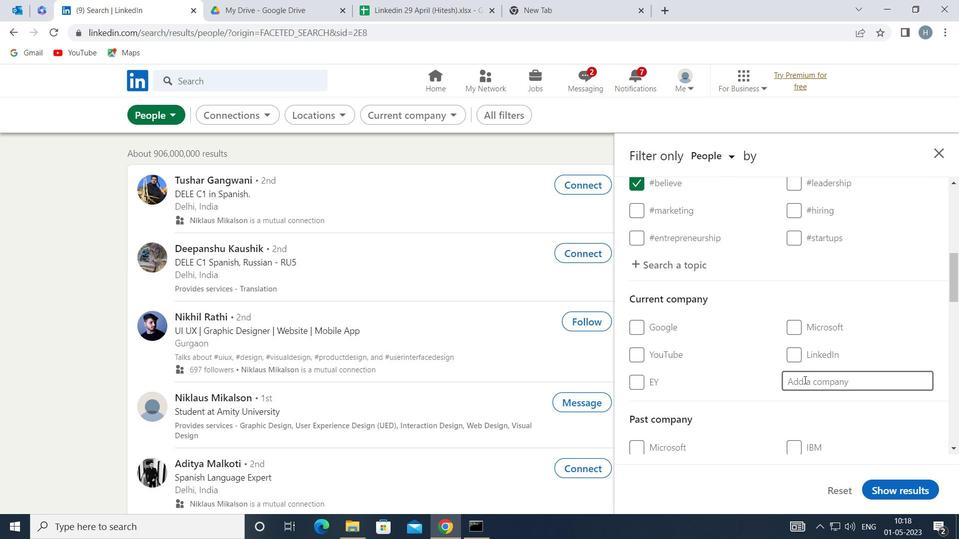 
Action: Mouse moved to (792, 379)
Screenshot: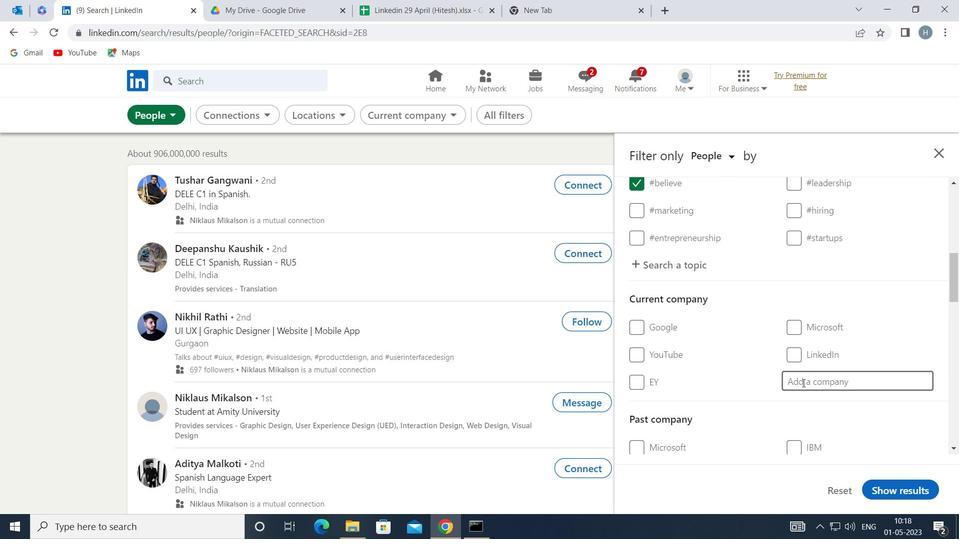 
Action: Key pressed <Key.shift>DENTSU<Key.space><Key.shift>WEB
Screenshot: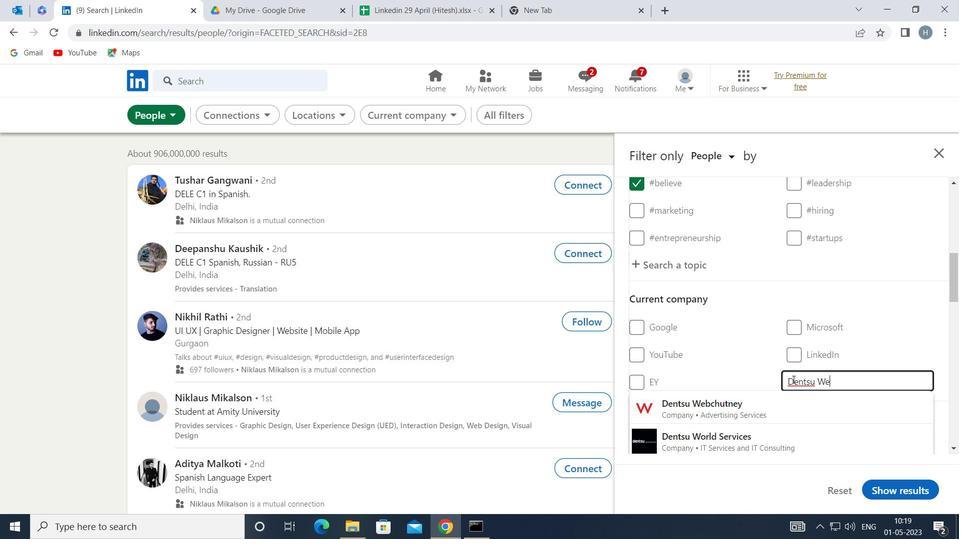 
Action: Mouse moved to (735, 417)
Screenshot: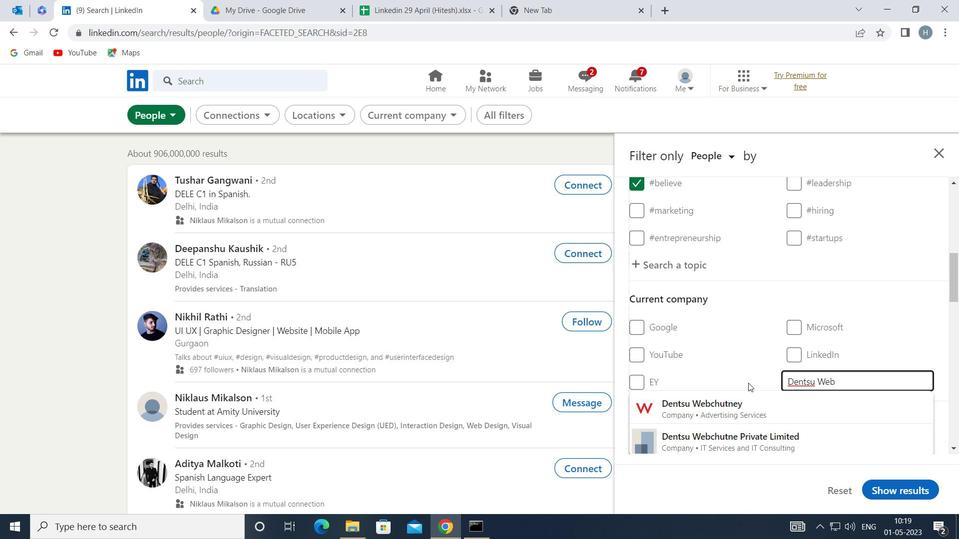 
Action: Mouse pressed left at (735, 417)
Screenshot: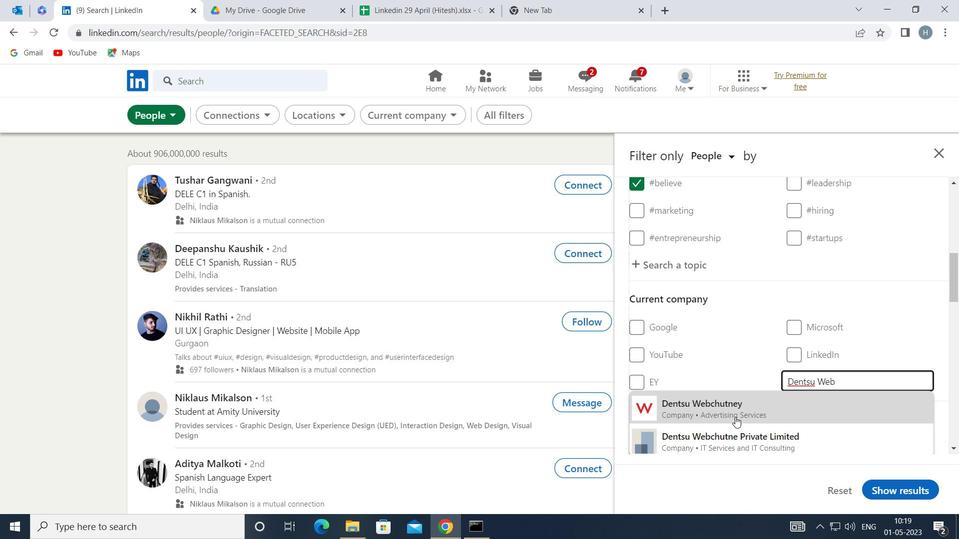 
Action: Mouse moved to (705, 358)
Screenshot: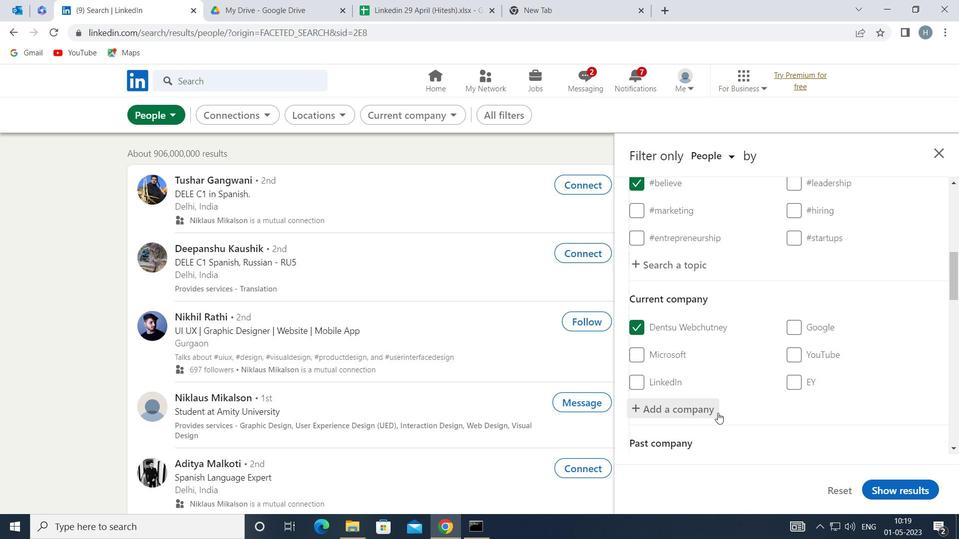 
Action: Mouse scrolled (705, 358) with delta (0, 0)
Screenshot: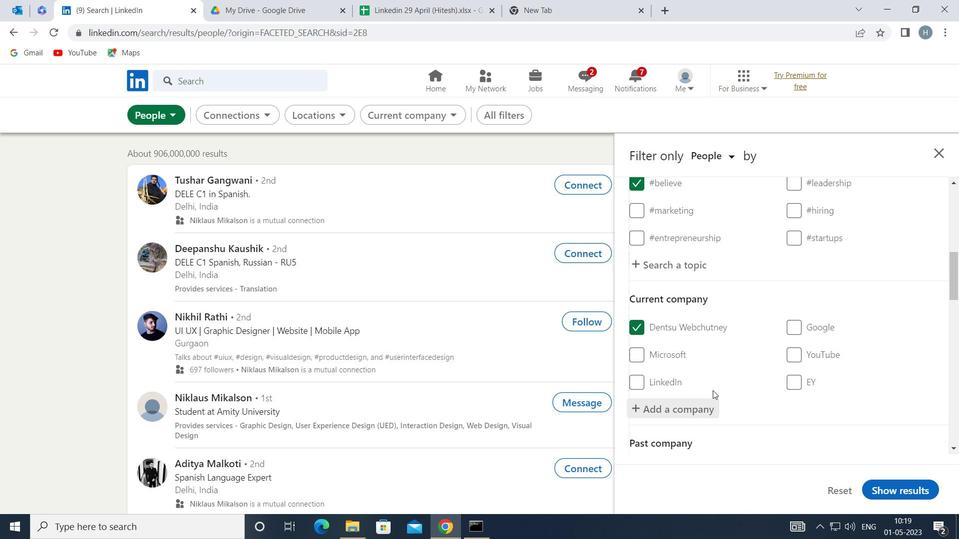 
Action: Mouse scrolled (705, 358) with delta (0, 0)
Screenshot: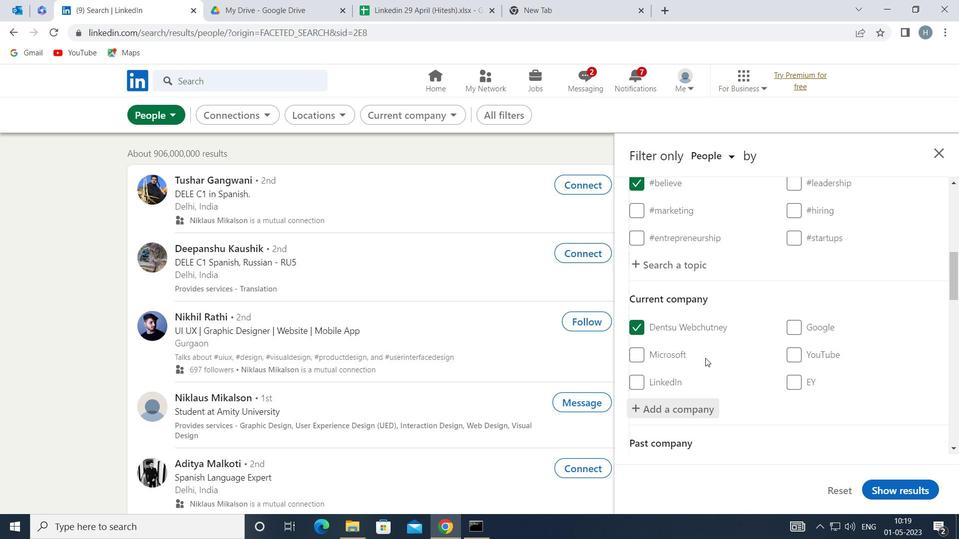 
Action: Mouse moved to (722, 341)
Screenshot: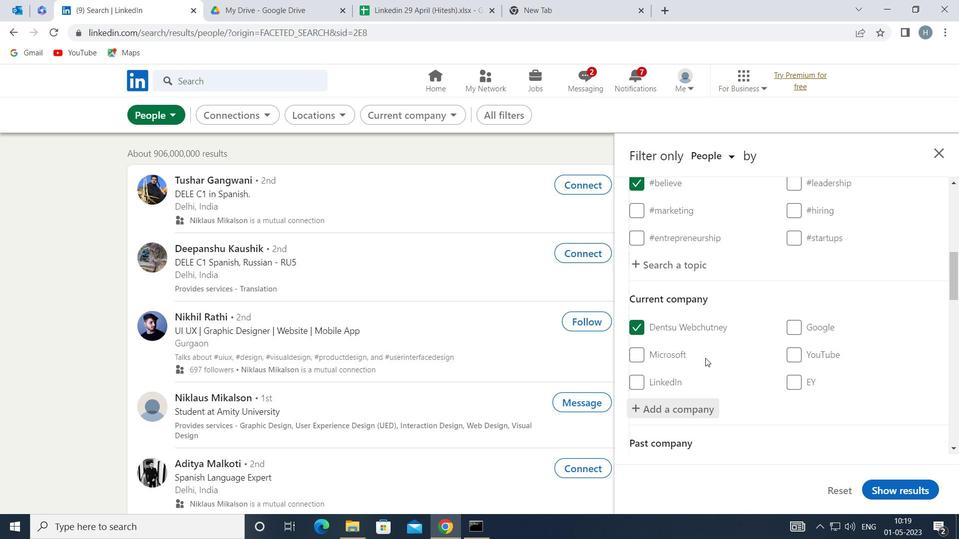 
Action: Mouse scrolled (722, 340) with delta (0, 0)
Screenshot: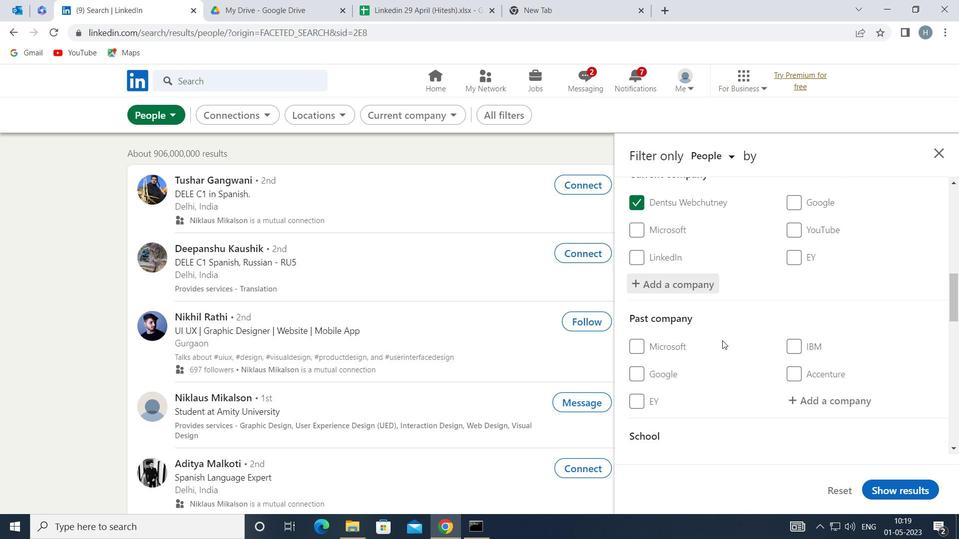 
Action: Mouse scrolled (722, 340) with delta (0, 0)
Screenshot: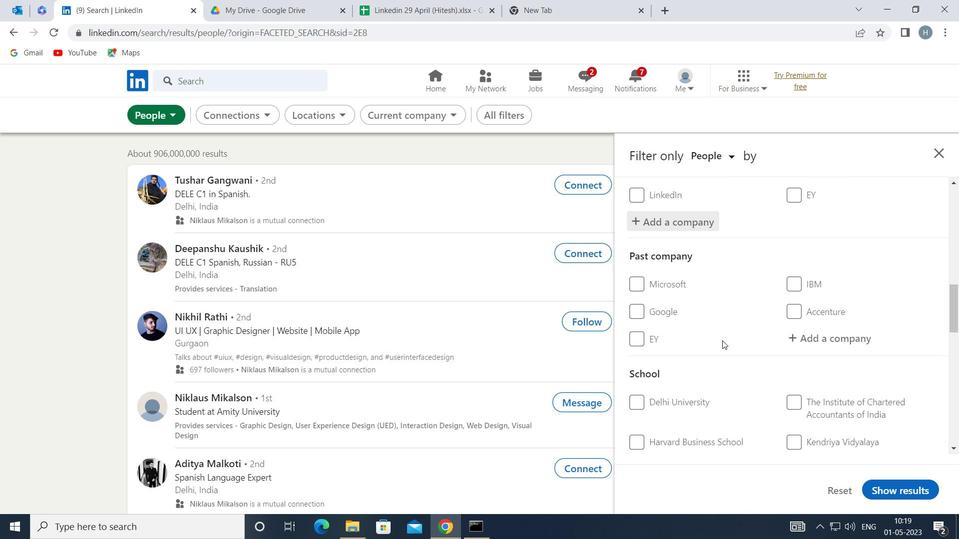 
Action: Mouse scrolled (722, 340) with delta (0, 0)
Screenshot: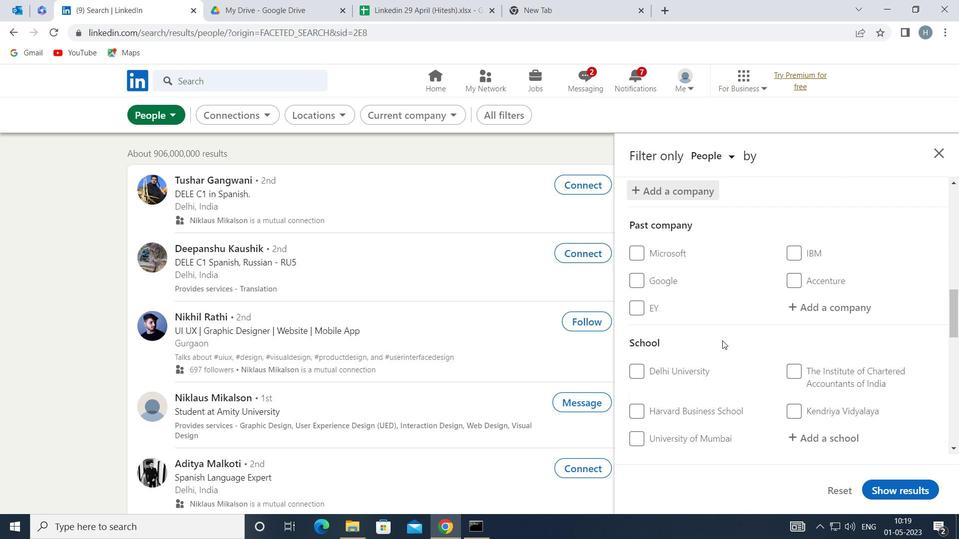 
Action: Mouse moved to (808, 344)
Screenshot: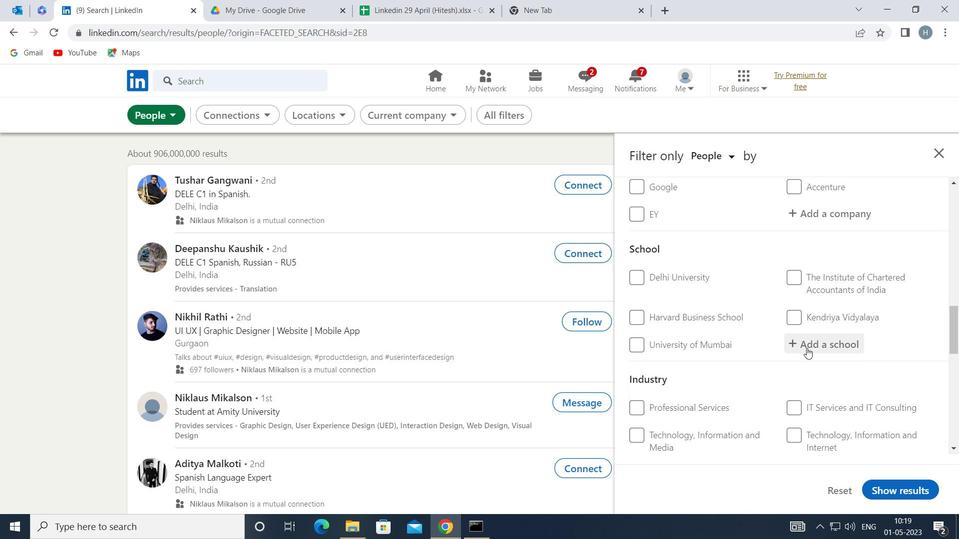 
Action: Mouse pressed left at (808, 344)
Screenshot: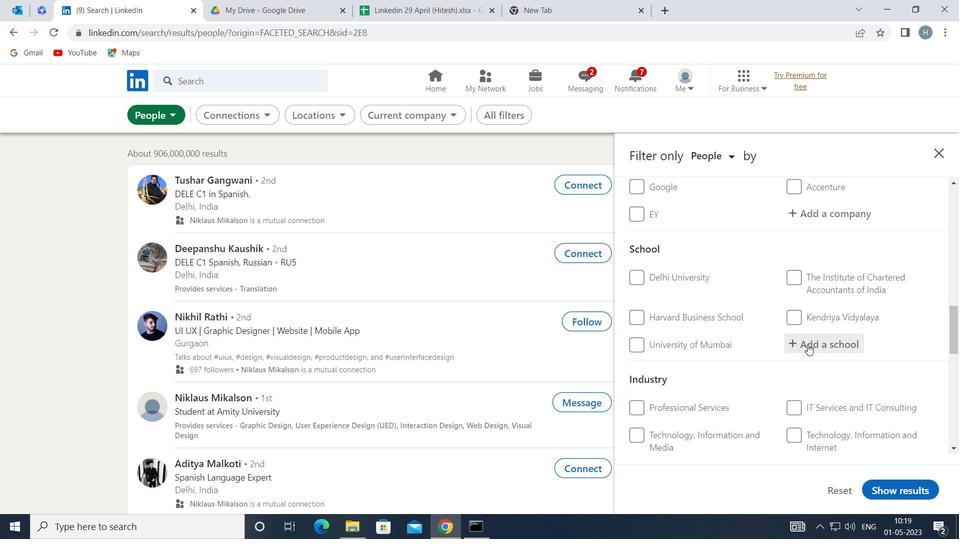 
Action: Key pressed <Key.shift>NITTE<Key.space><Key.shift>MEENAKSHI<Key.space>
Screenshot: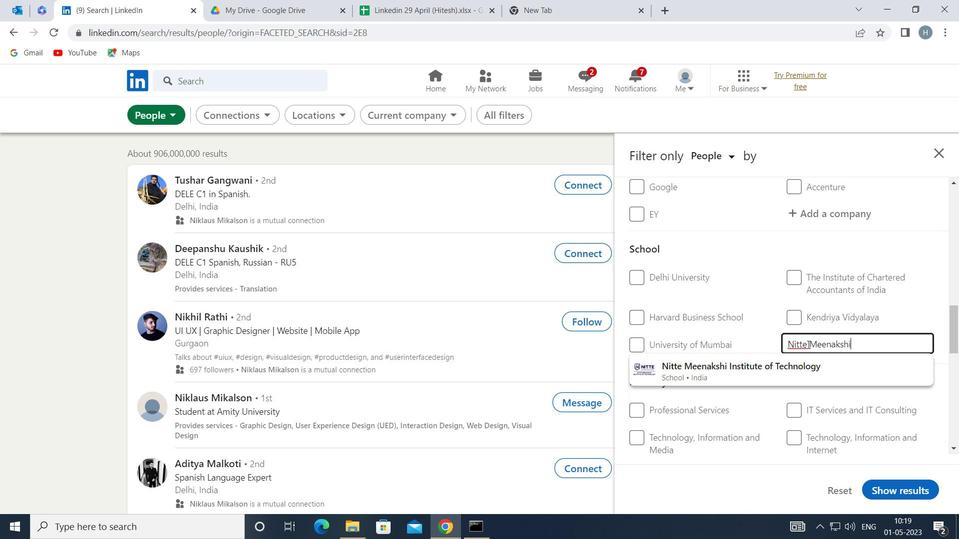 
Action: Mouse moved to (784, 373)
Screenshot: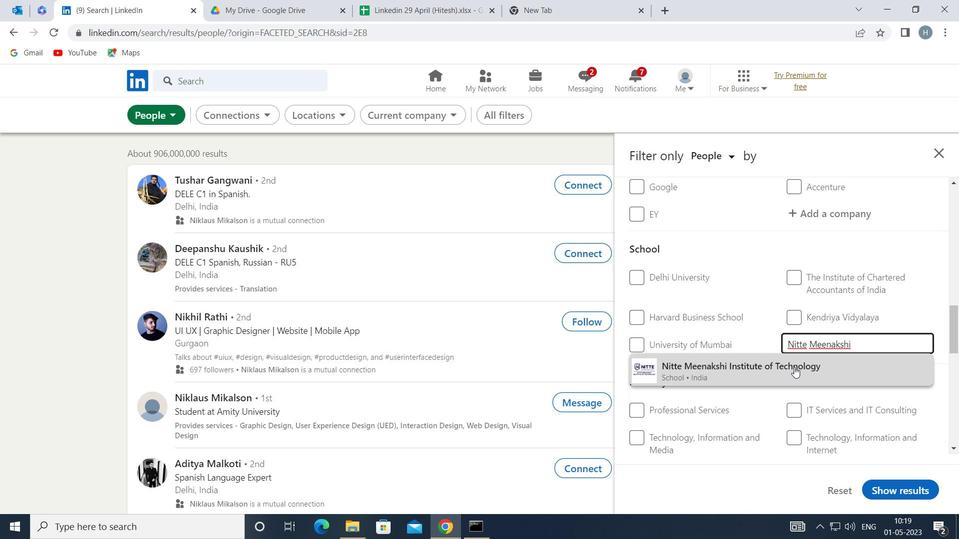 
Action: Mouse pressed left at (784, 373)
Screenshot: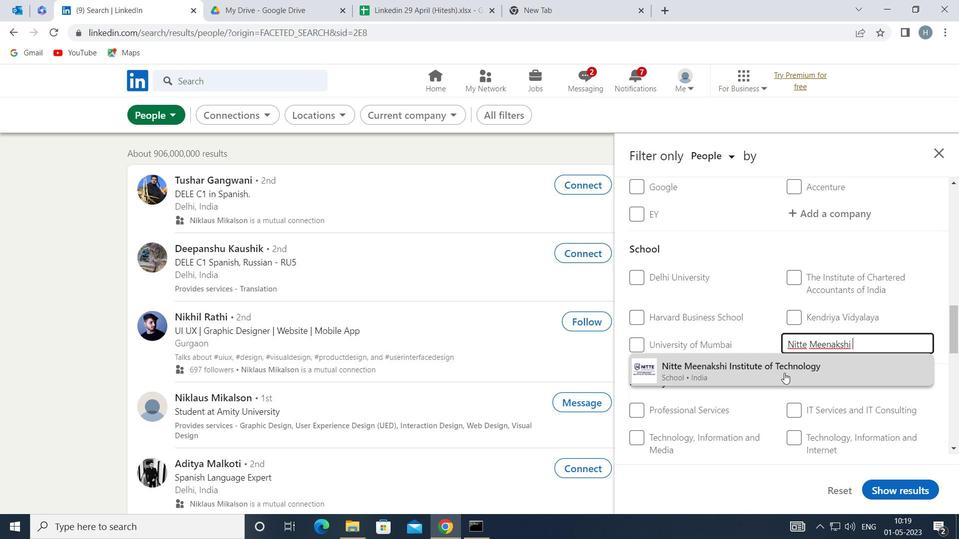 
Action: Mouse moved to (731, 342)
Screenshot: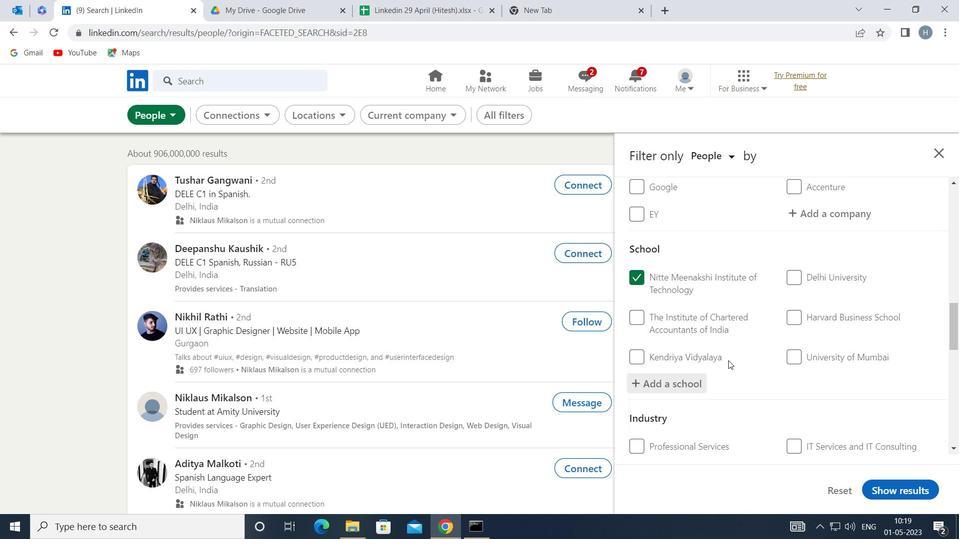
Action: Mouse scrolled (731, 341) with delta (0, 0)
Screenshot: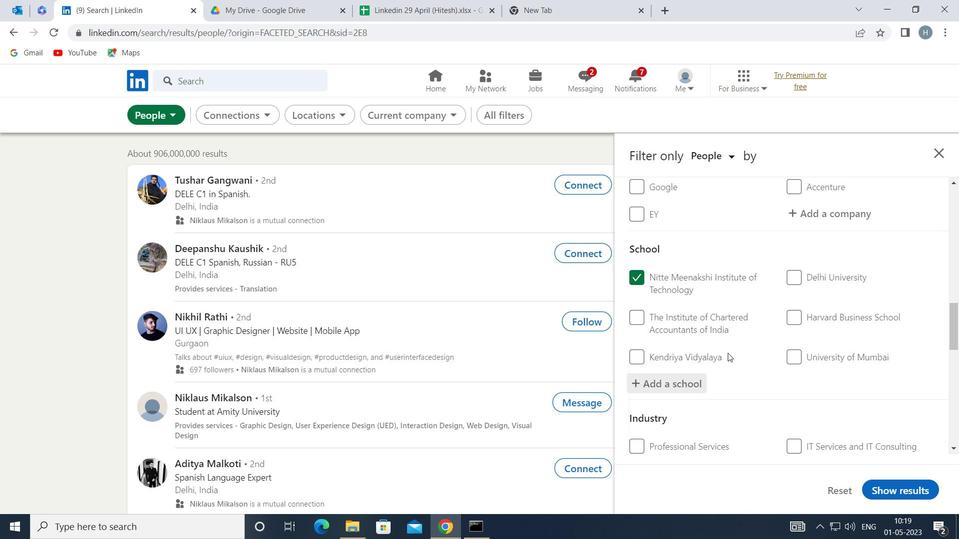 
Action: Mouse scrolled (731, 341) with delta (0, 0)
Screenshot: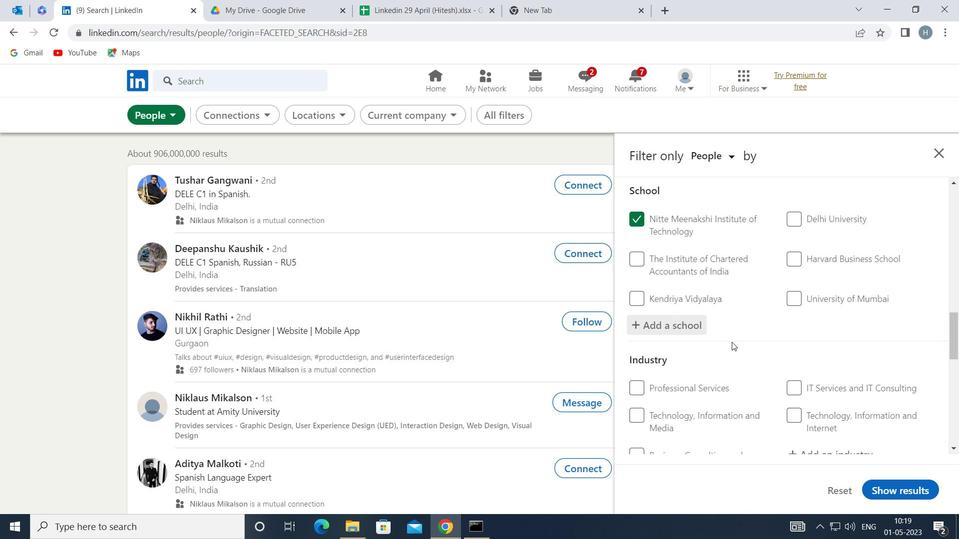 
Action: Mouse scrolled (731, 341) with delta (0, 0)
Screenshot: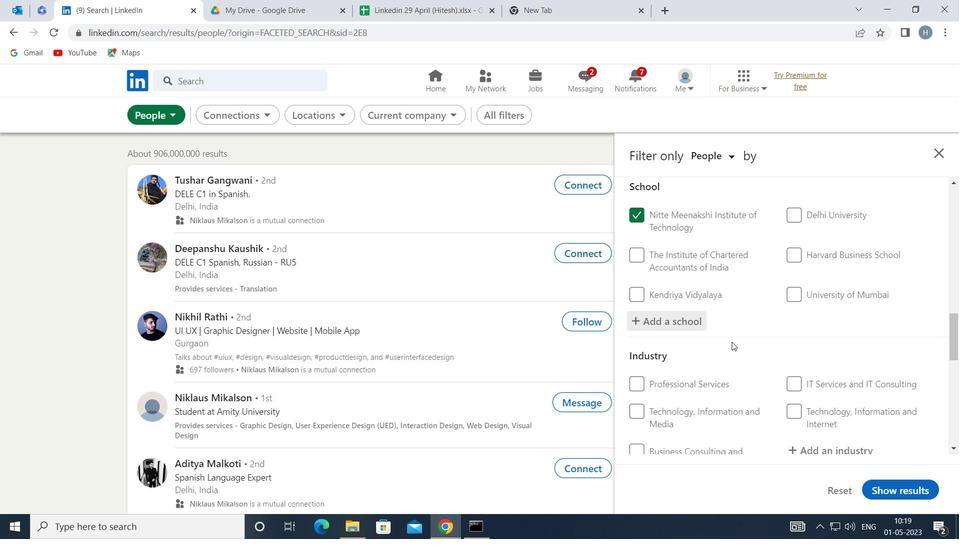 
Action: Mouse moved to (826, 323)
Screenshot: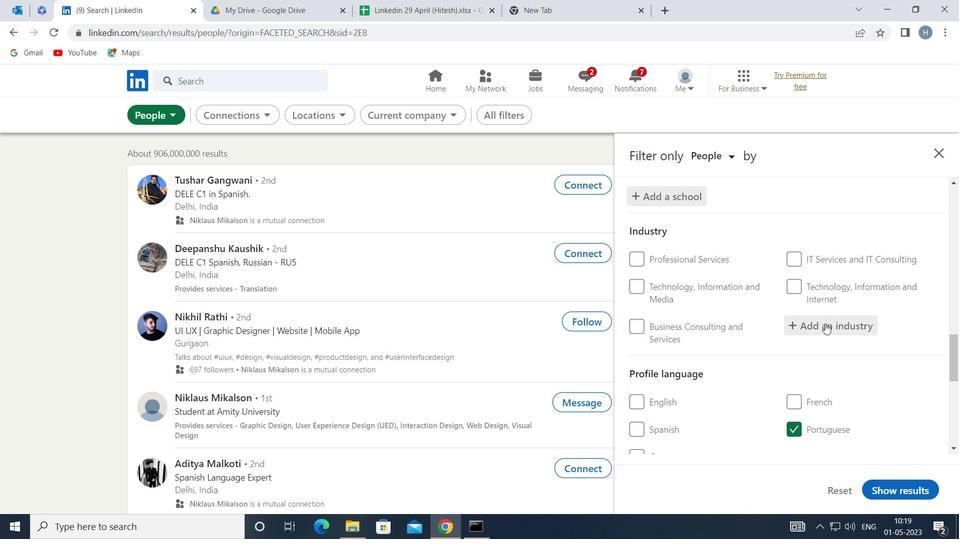 
Action: Mouse pressed left at (826, 323)
Screenshot: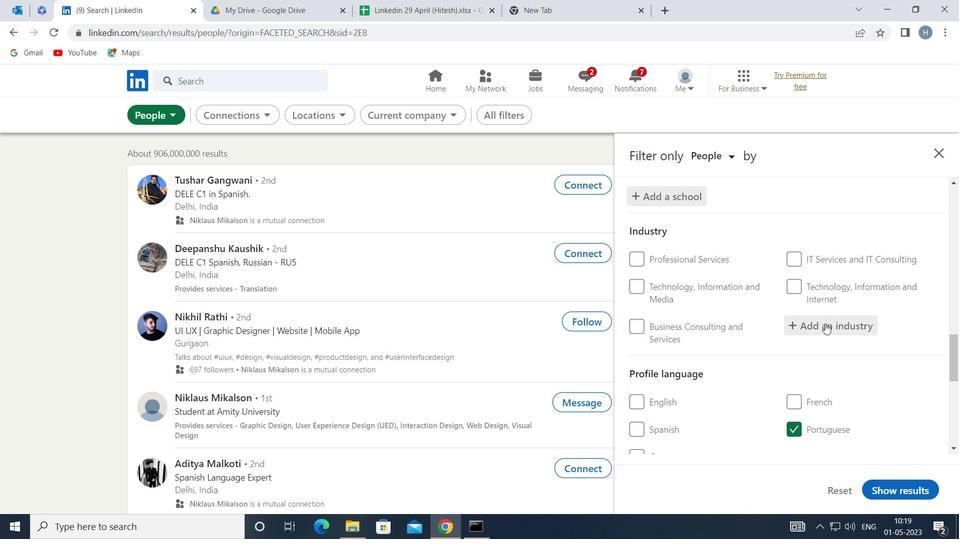 
Action: Mouse moved to (828, 320)
Screenshot: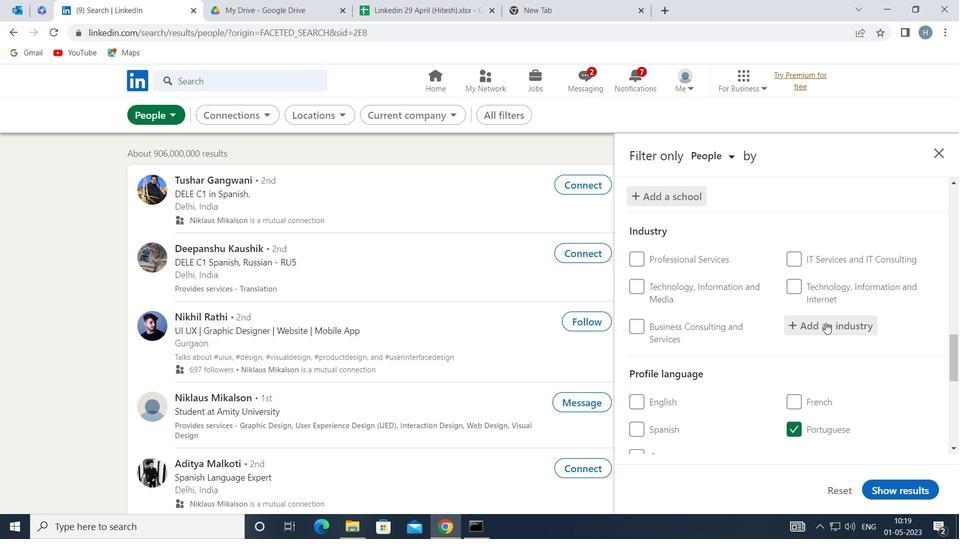 
Action: Key pressed <Key.shift><Key.shift>VI<Key.backspace>OCATIONAL<Key.space>
Screenshot: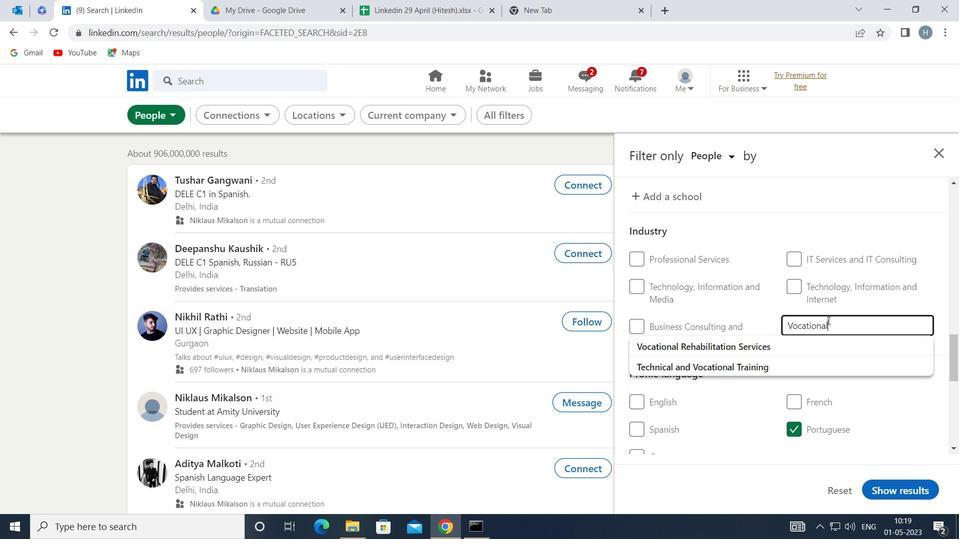 
Action: Mouse moved to (774, 340)
Screenshot: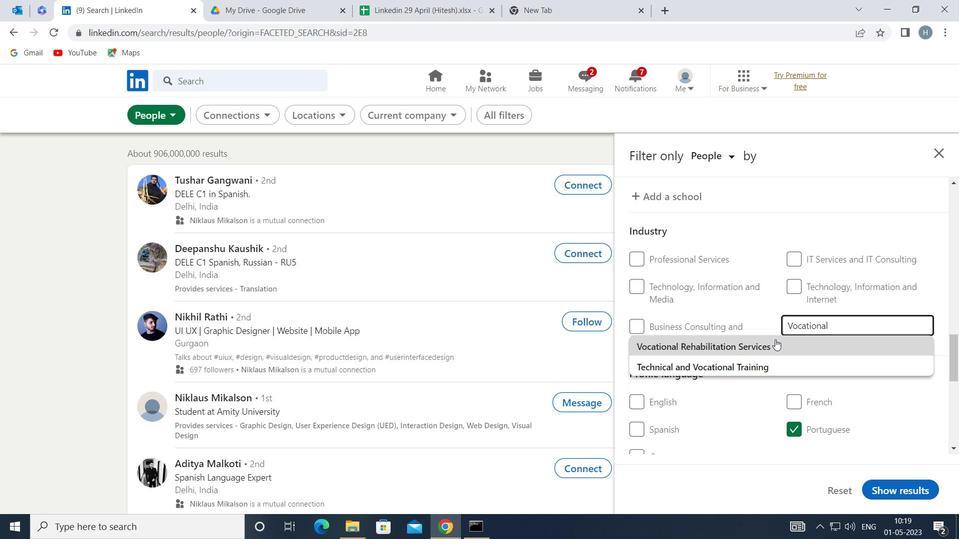 
Action: Mouse pressed left at (774, 340)
Screenshot: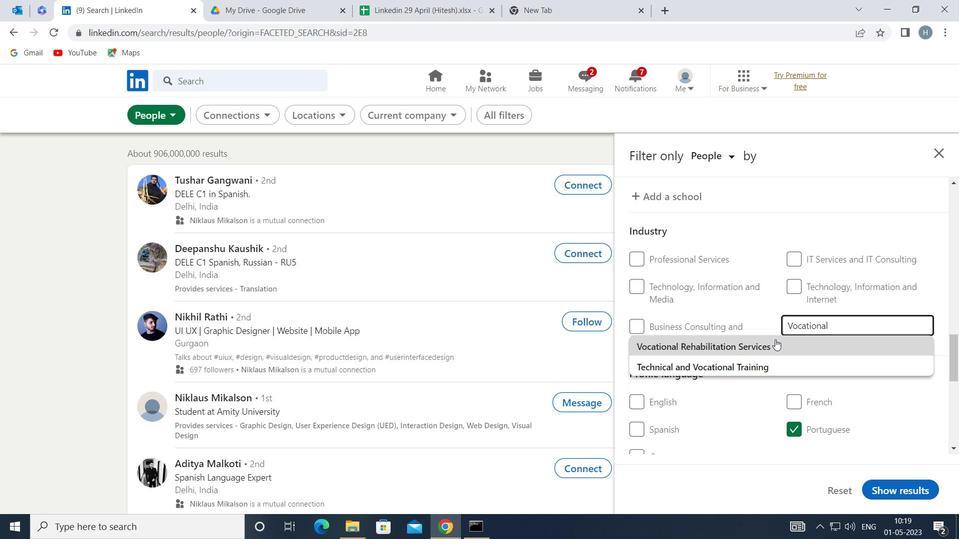 
Action: Mouse moved to (753, 325)
Screenshot: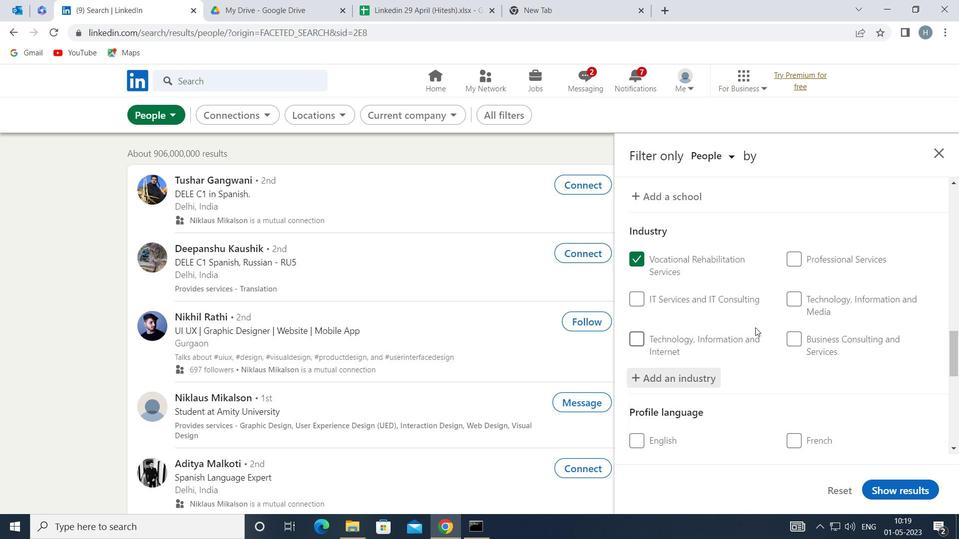
Action: Mouse scrolled (753, 325) with delta (0, 0)
Screenshot: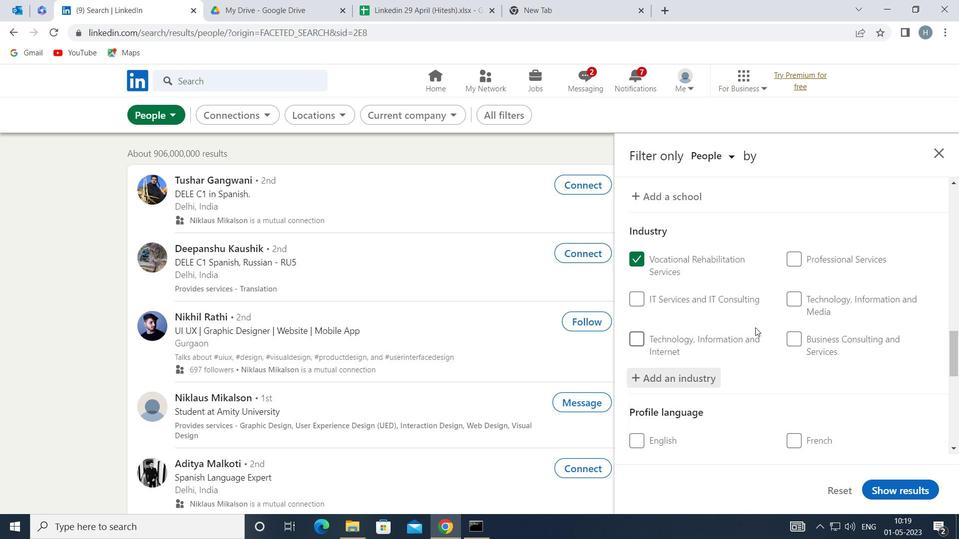
Action: Mouse scrolled (753, 325) with delta (0, 0)
Screenshot: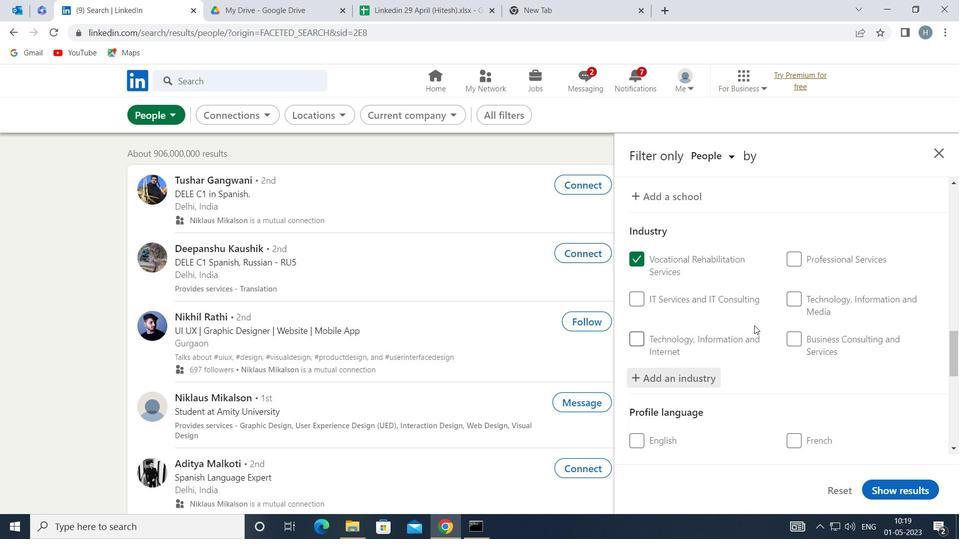 
Action: Mouse moved to (753, 325)
Screenshot: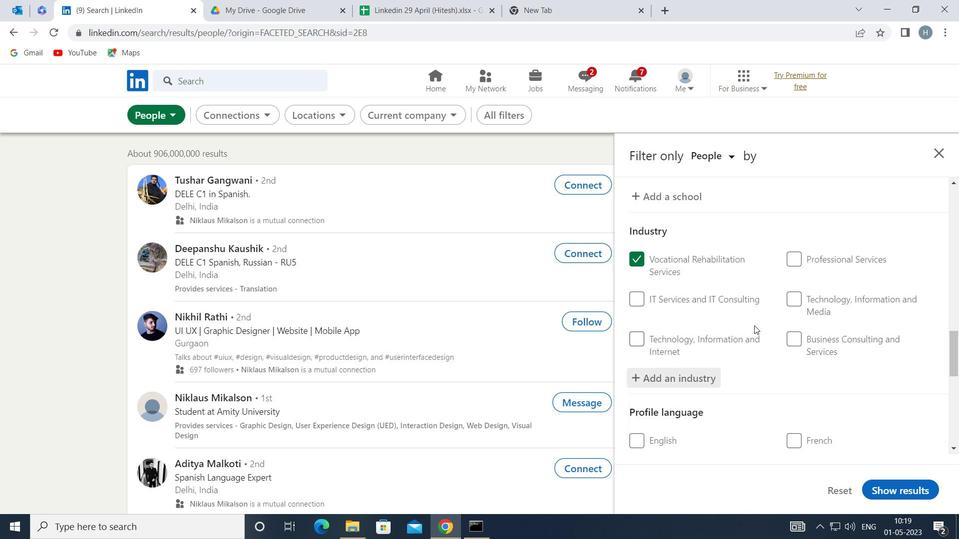
Action: Mouse scrolled (753, 325) with delta (0, 0)
Screenshot: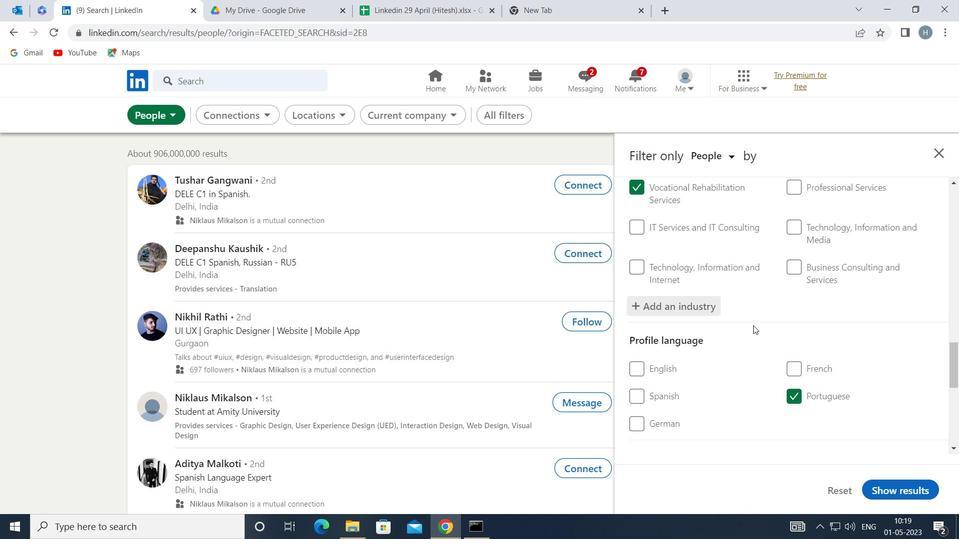 
Action: Mouse moved to (753, 326)
Screenshot: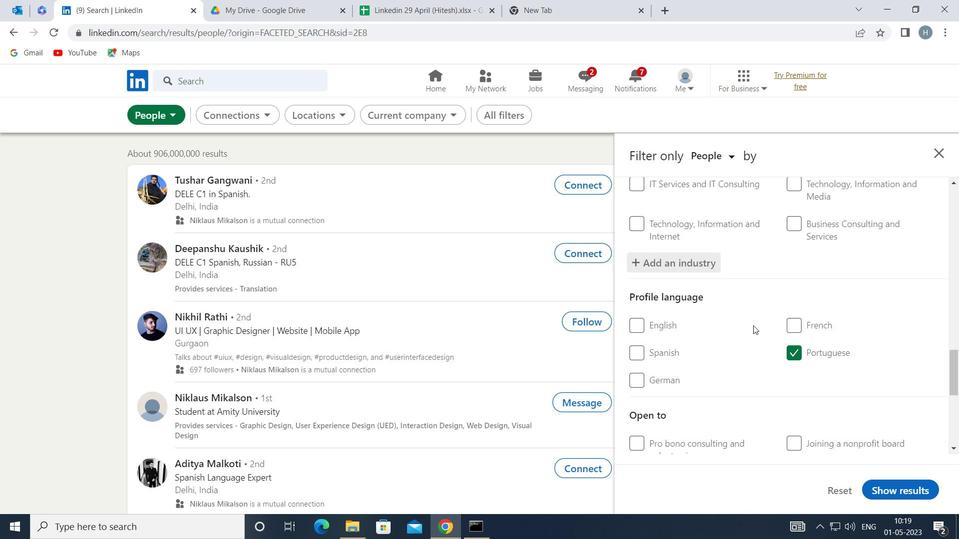 
Action: Mouse scrolled (753, 325) with delta (0, 0)
Screenshot: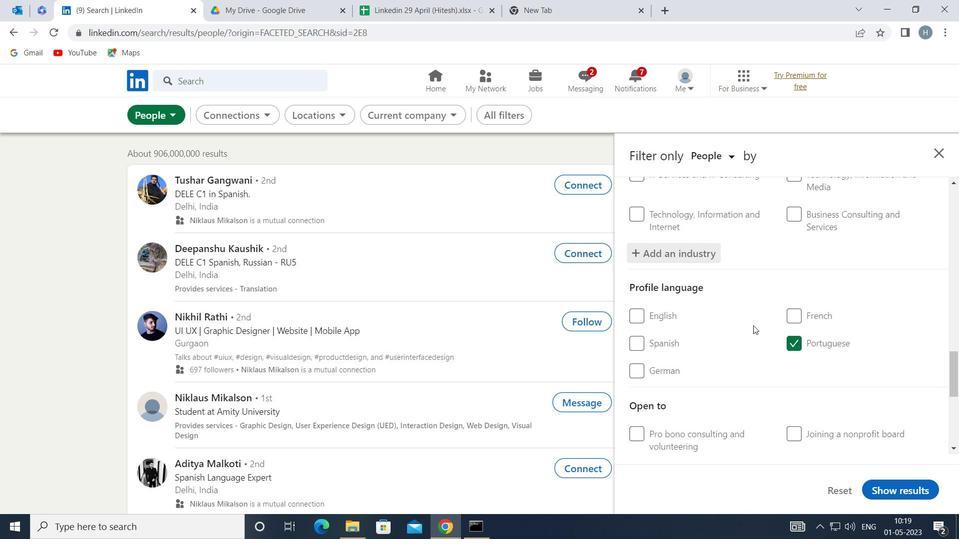 
Action: Mouse moved to (752, 326)
Screenshot: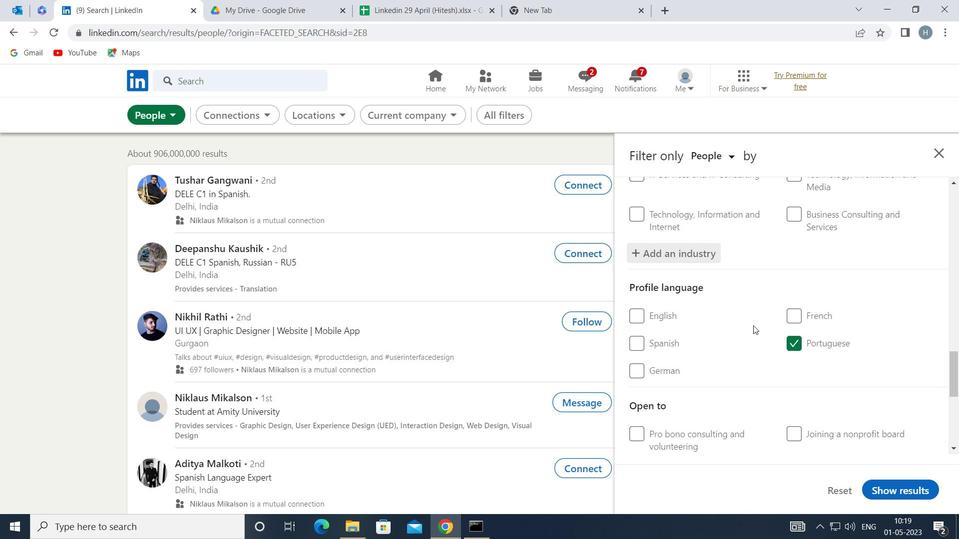 
Action: Mouse scrolled (752, 326) with delta (0, 0)
Screenshot: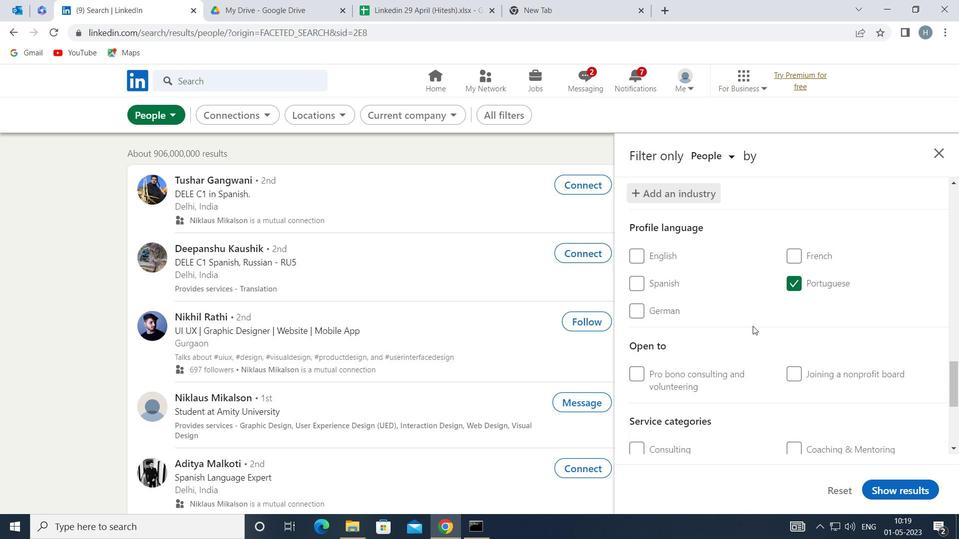 
Action: Mouse scrolled (752, 326) with delta (0, 0)
Screenshot: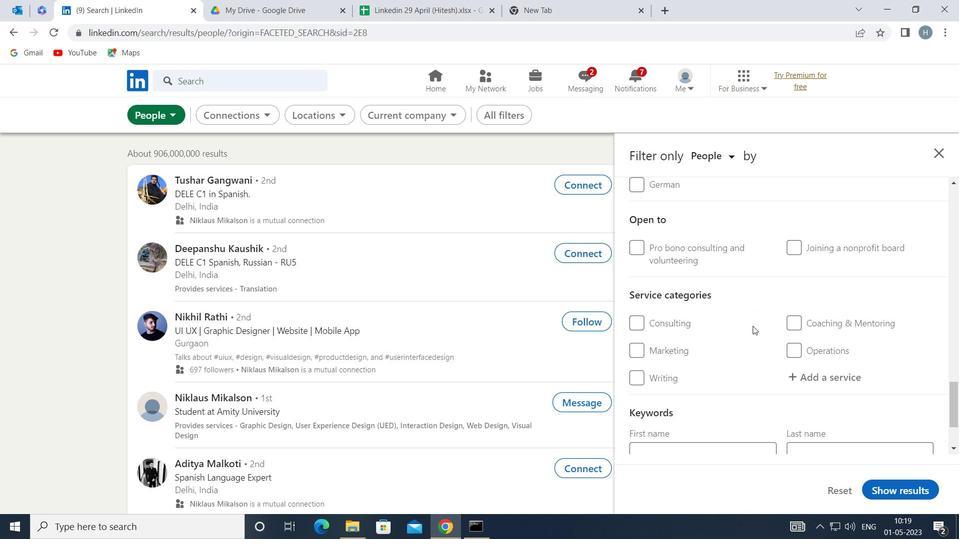 
Action: Mouse moved to (822, 308)
Screenshot: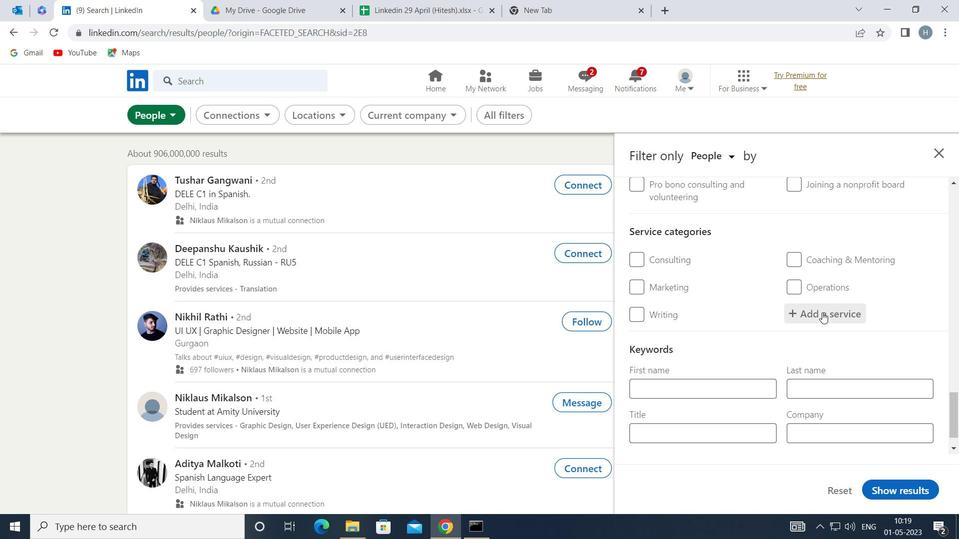
Action: Mouse pressed left at (822, 308)
Screenshot: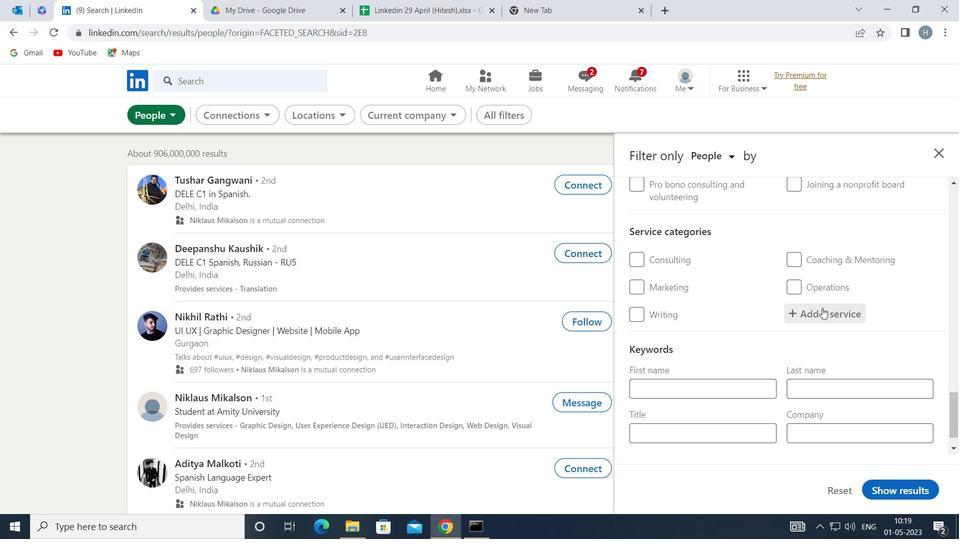 
Action: Key pressed <Key.shift>ASSISTANCE<Key.space><Key.shift>ADVERTISING
Screenshot: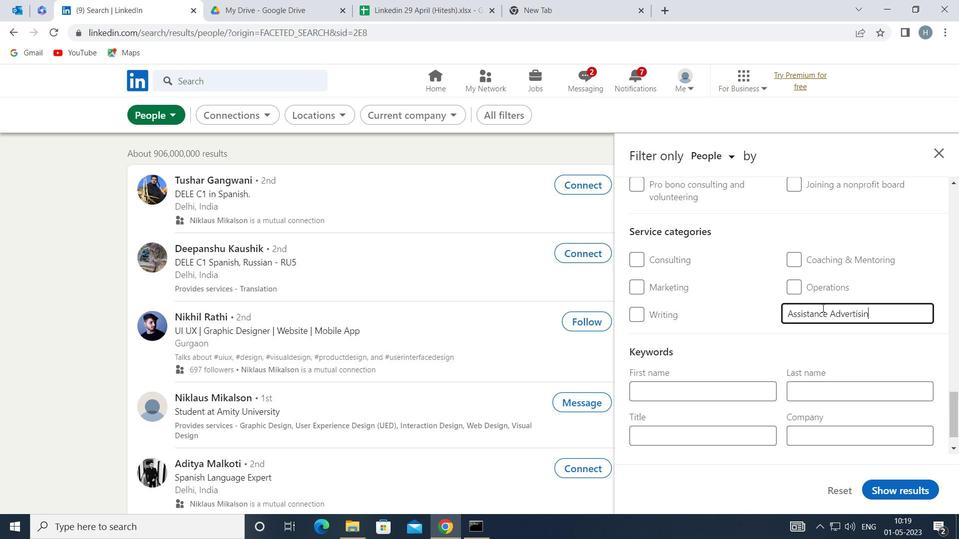 
Action: Mouse moved to (811, 250)
Screenshot: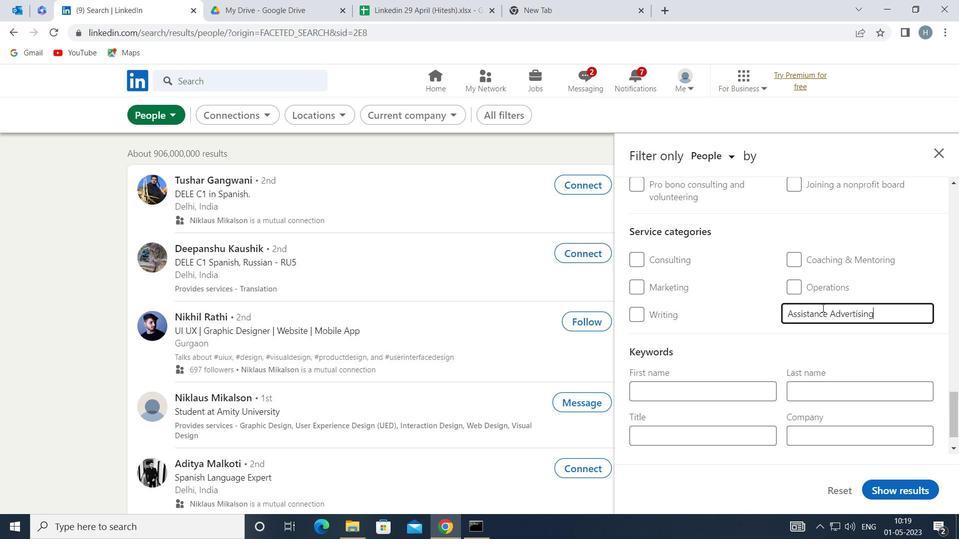 
Action: Key pressed <Key.enter>
Screenshot: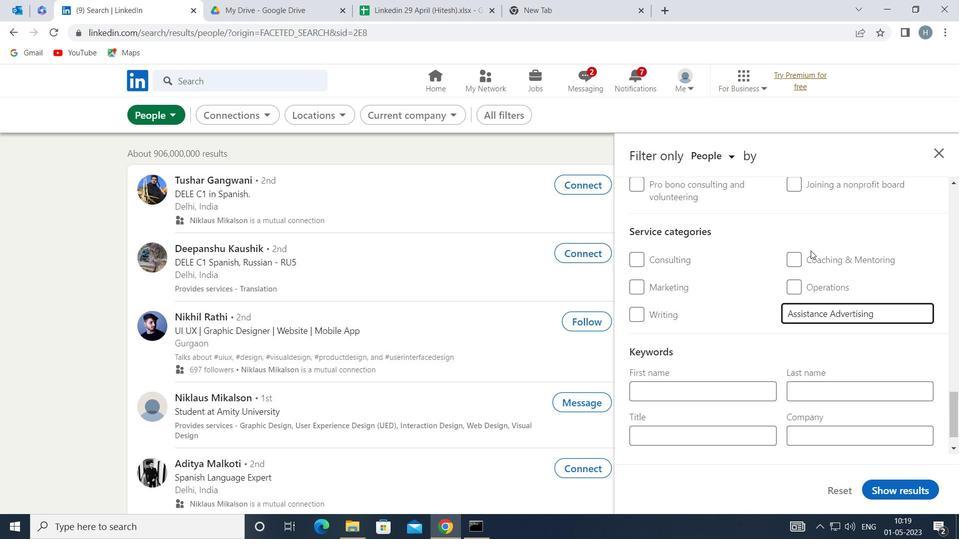 
Action: Mouse moved to (764, 363)
Screenshot: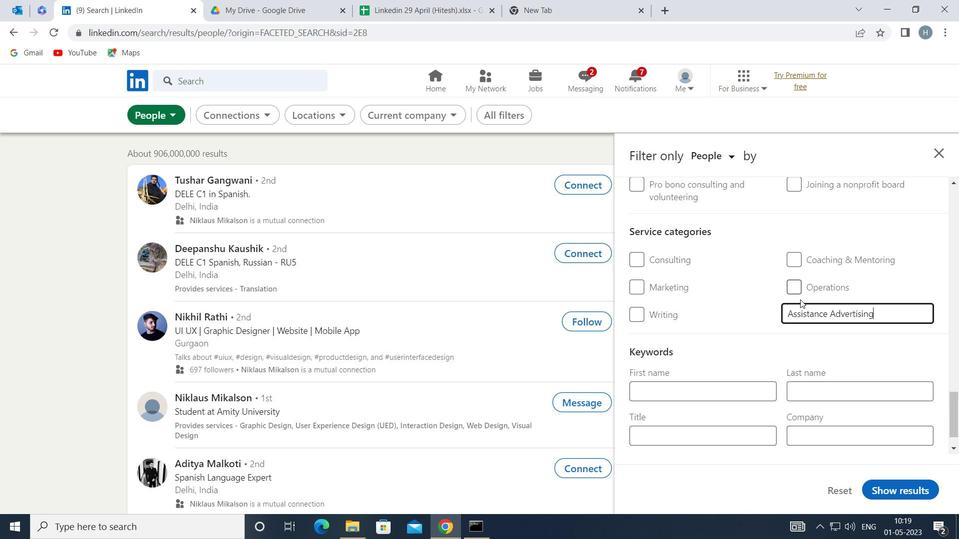 
Action: Mouse scrolled (764, 363) with delta (0, 0)
Screenshot: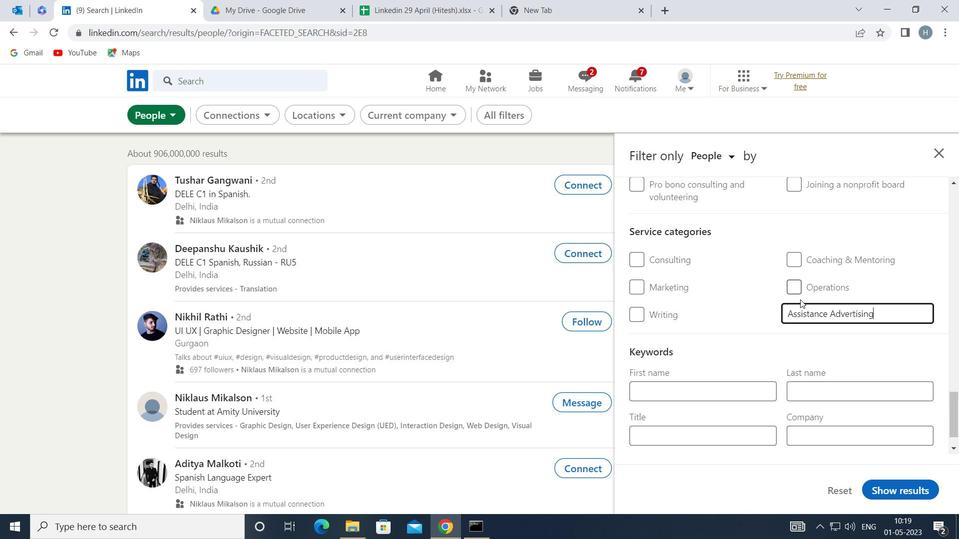 
Action: Mouse moved to (735, 397)
Screenshot: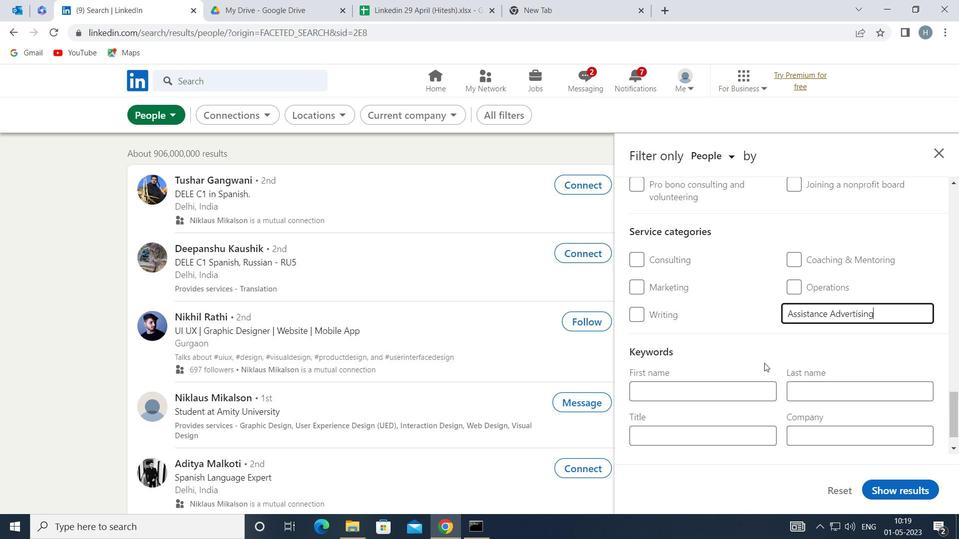 
Action: Mouse scrolled (735, 397) with delta (0, 0)
Screenshot: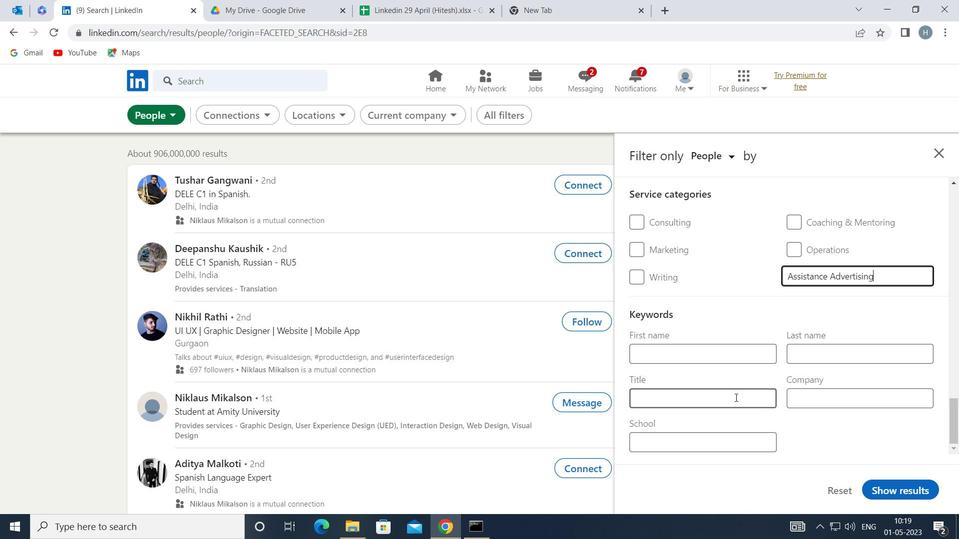 
Action: Mouse moved to (734, 397)
Screenshot: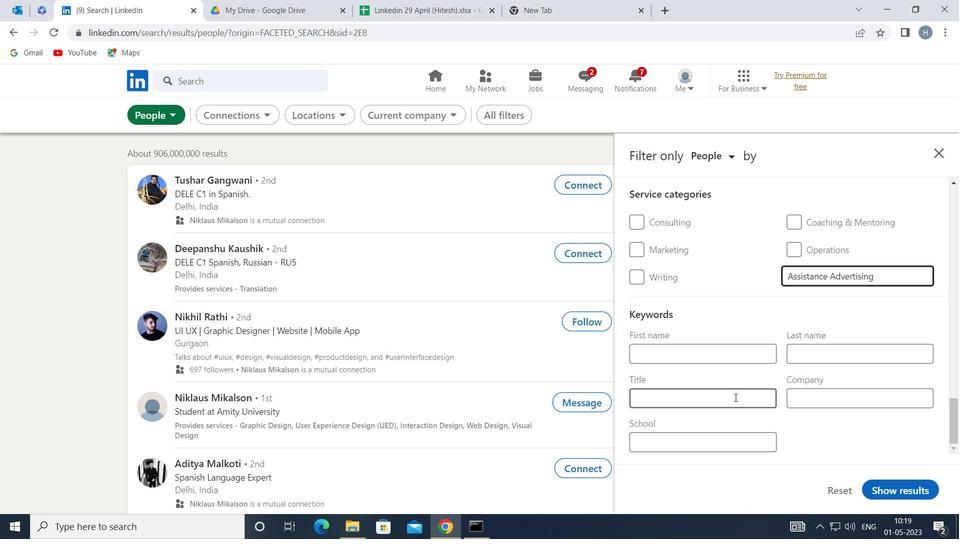 
Action: Mouse pressed left at (734, 397)
Screenshot: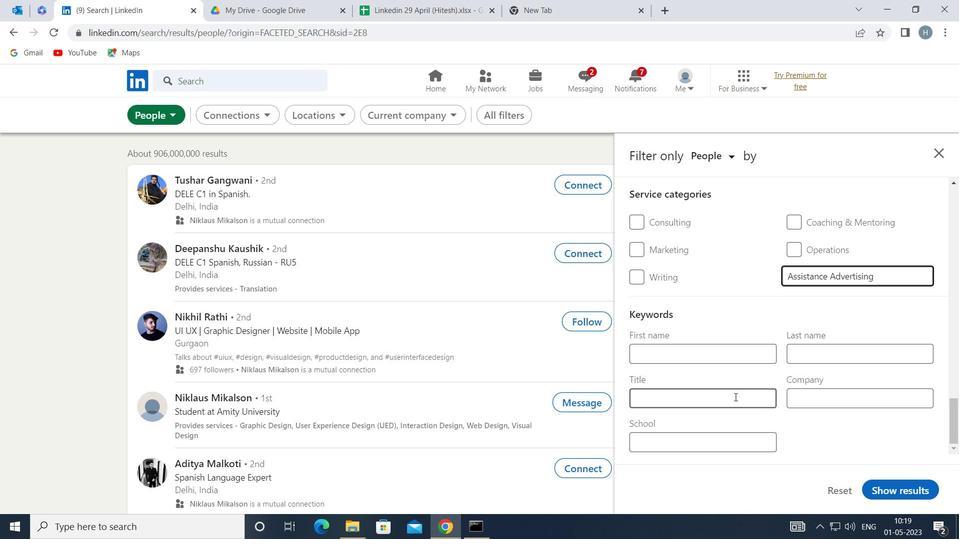 
Action: Mouse moved to (730, 395)
Screenshot: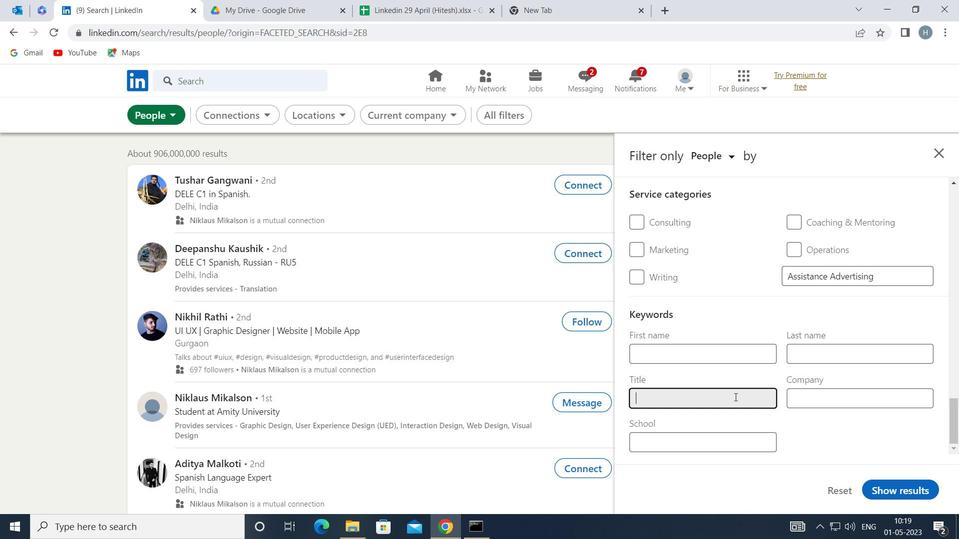
Action: Key pressed <Key.shift>CARETAKER<Key.space>OR<Key.space><Key.shift>HO
Screenshot: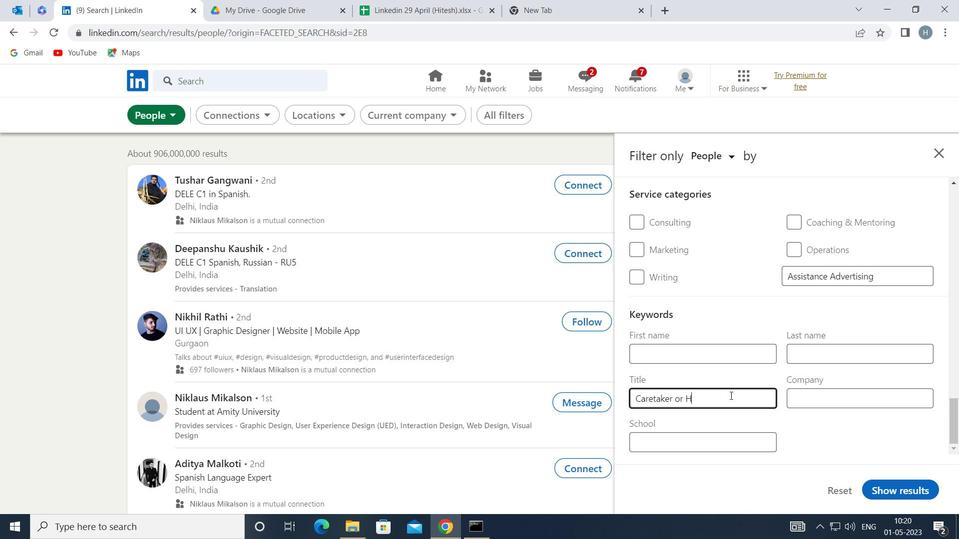 
Action: Mouse moved to (730, 395)
Screenshot: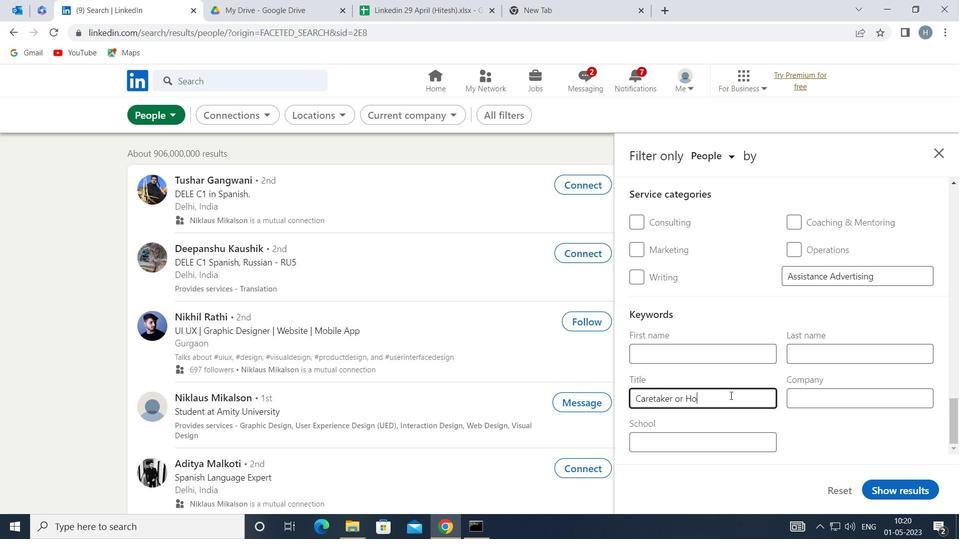 
Action: Key pressed USE<Key.space><Key.shift>SITTER
Screenshot: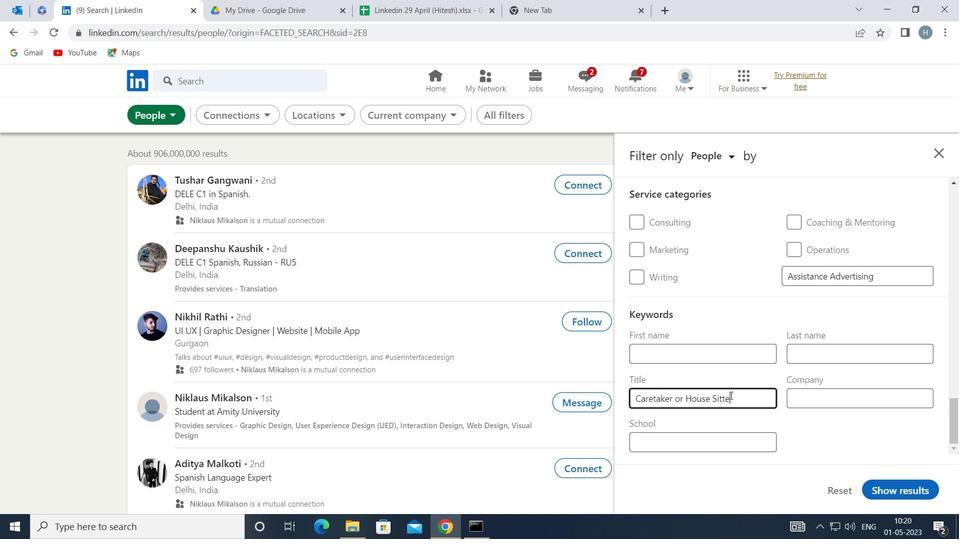 
Action: Mouse moved to (892, 488)
Screenshot: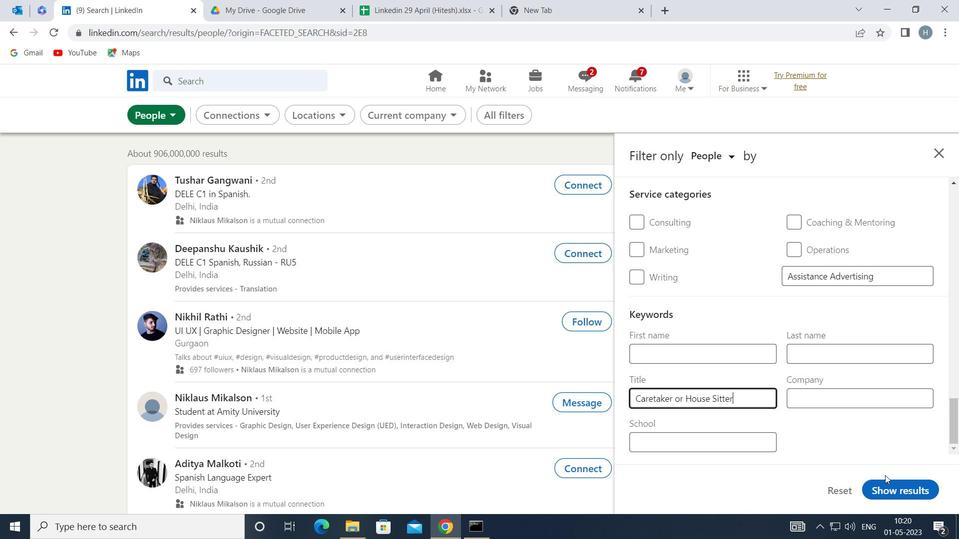 
Action: Mouse pressed left at (892, 488)
Screenshot: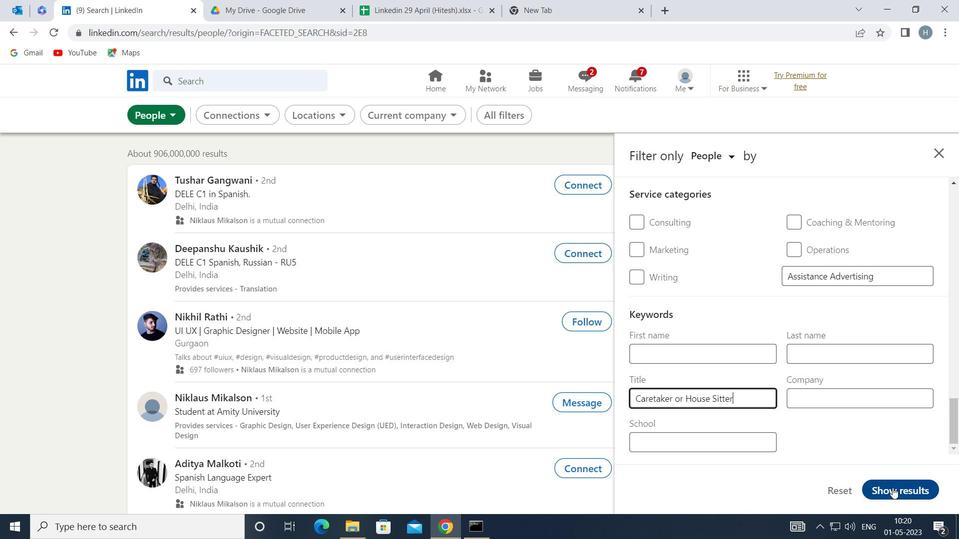 
Action: Mouse moved to (608, 312)
Screenshot: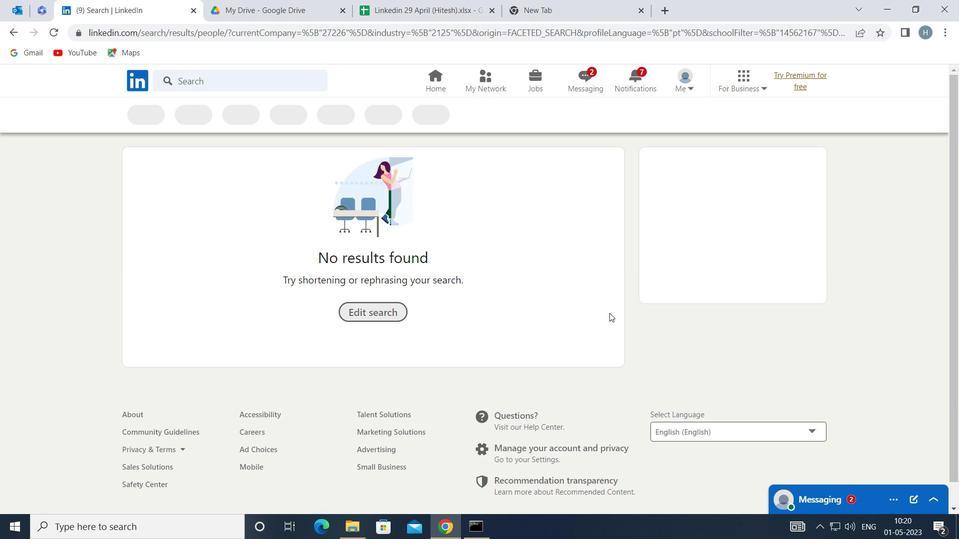
